 Task: In the Company mitsubishi.com, Create email and send with subject: 'We're Thrilled to Welcome You ', and with mail content 'Good Day,_x000D_
Embrace the power of innovation. Our disruptive solution will propel your industry forward and position you as a leader in your field._x000D_
Best Regards', attach the document: Terms_and_conditions.doc and insert image: visitingcard.jpg. Below Best Regards, write Twitter and insert the URL: 'twitter.com'. Mark checkbox to create task to follow up : In 2 weeks.  Enter or choose an email address of recipient's from company's contact and send.. Logged in from softage.1@softage.net
Action: Mouse moved to (97, 61)
Screenshot: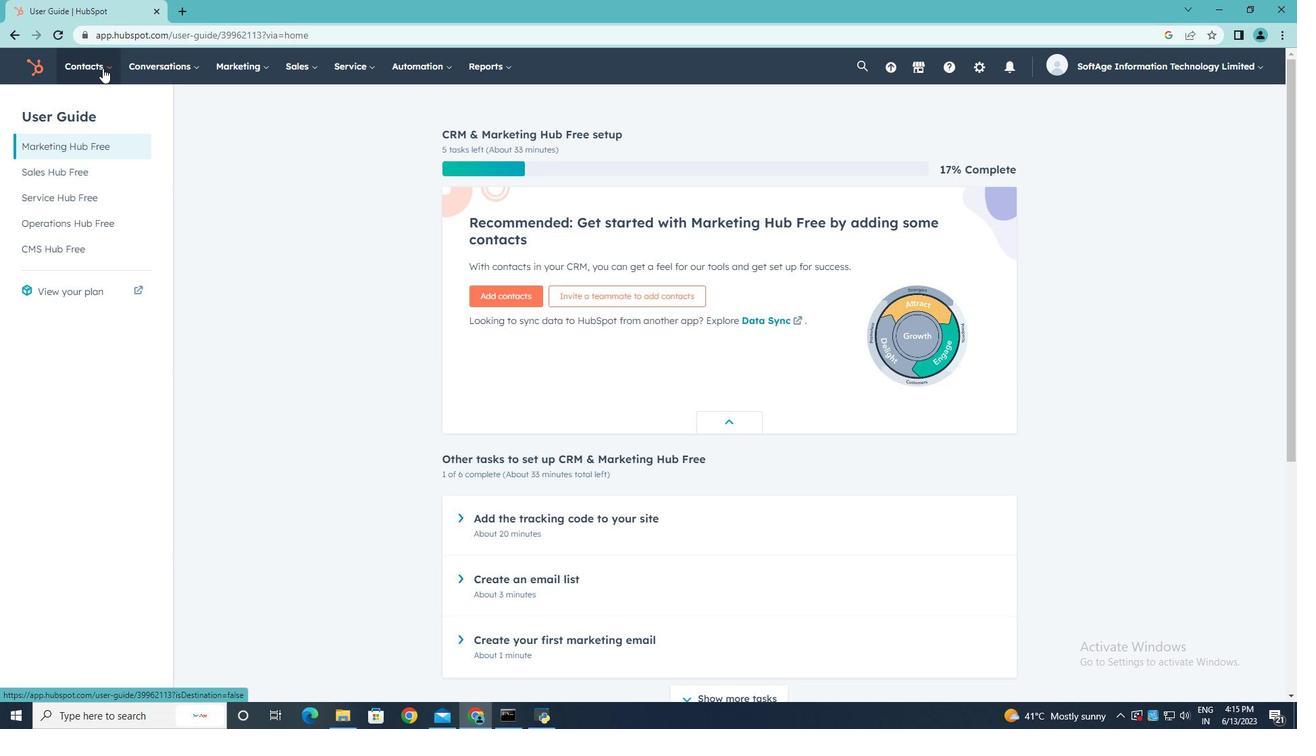 
Action: Mouse pressed left at (97, 61)
Screenshot: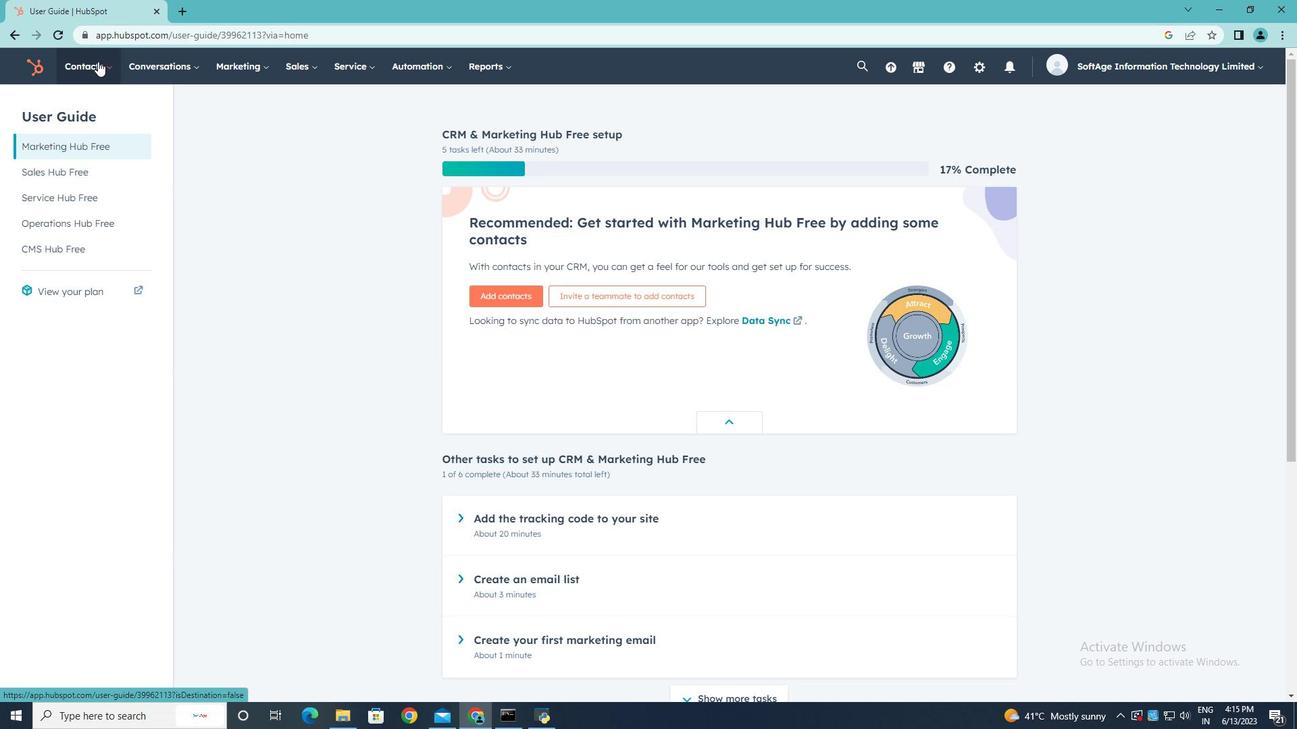 
Action: Mouse moved to (91, 131)
Screenshot: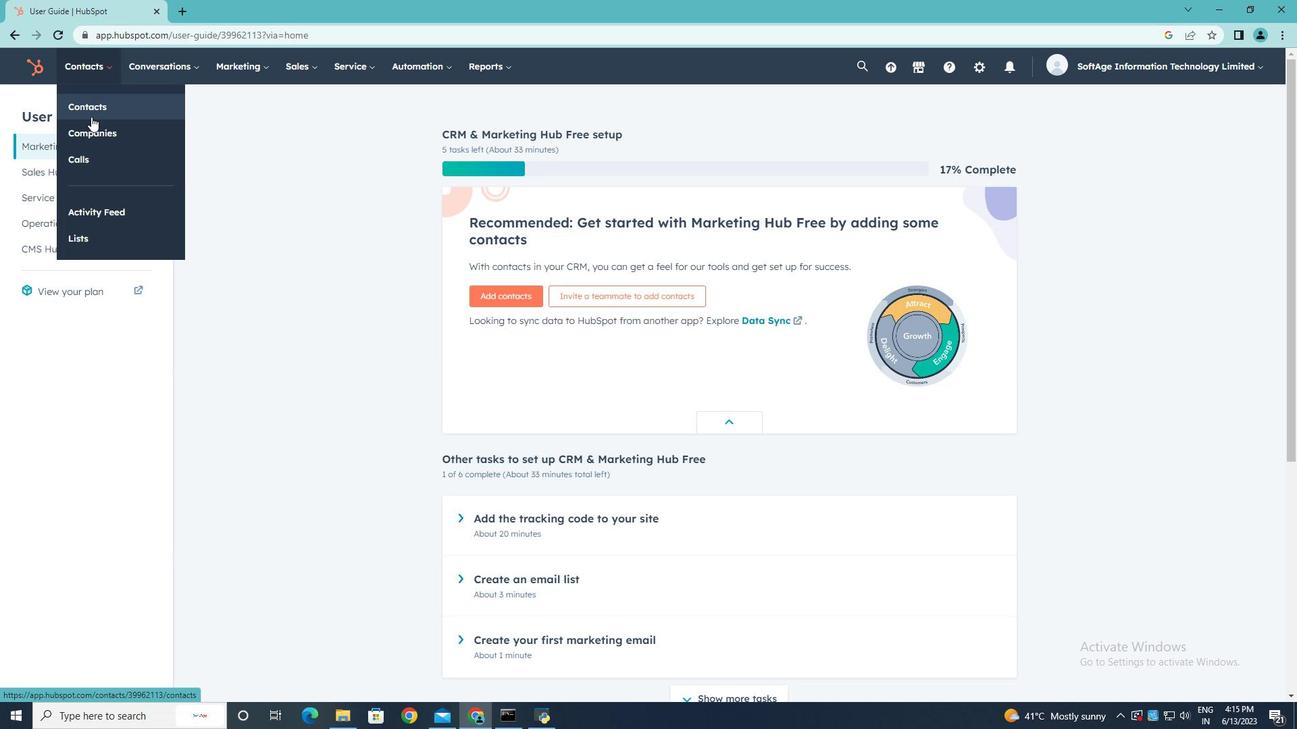 
Action: Mouse pressed left at (91, 131)
Screenshot: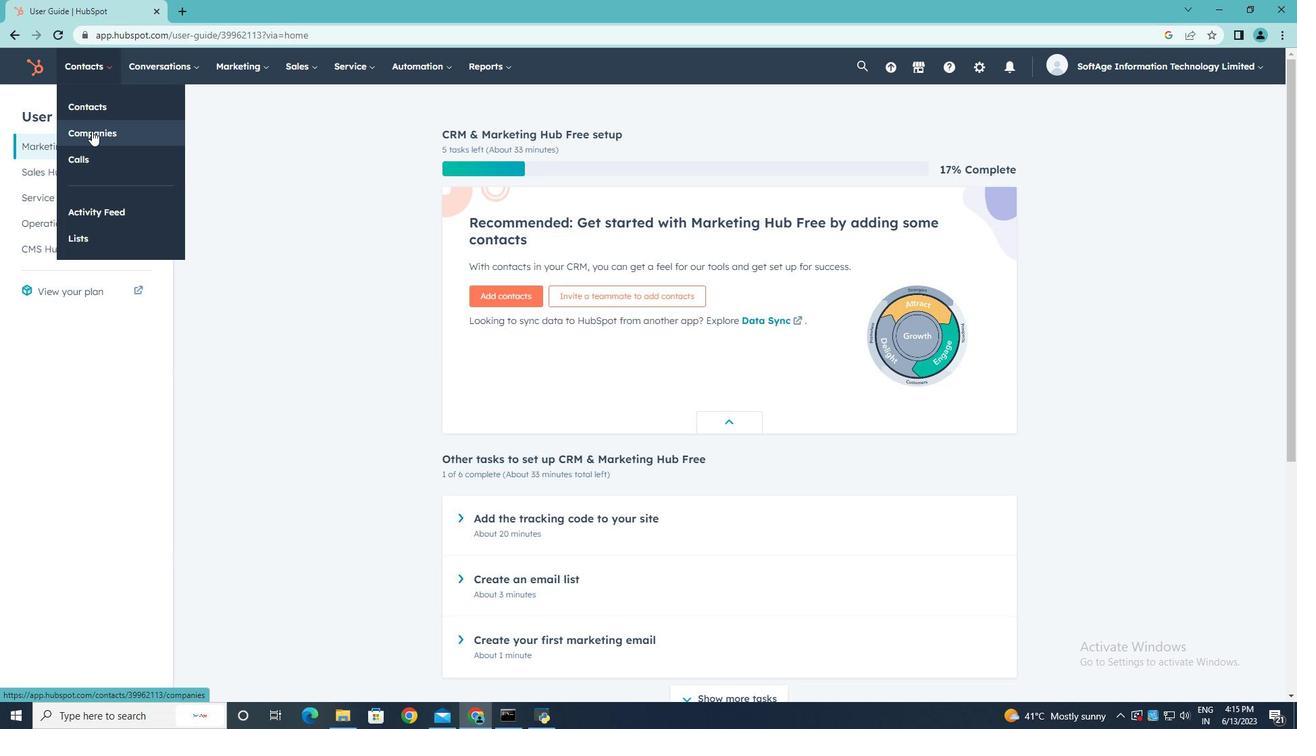 
Action: Mouse moved to (98, 219)
Screenshot: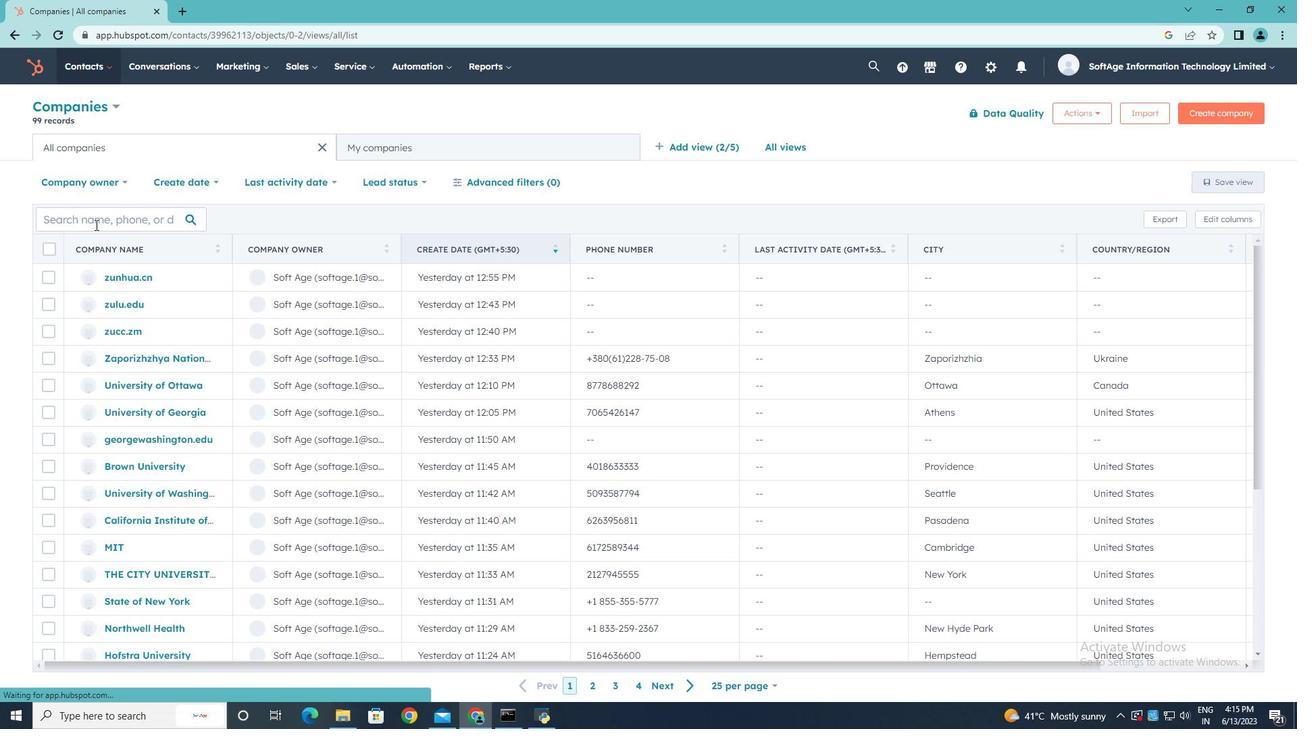 
Action: Mouse pressed left at (98, 219)
Screenshot: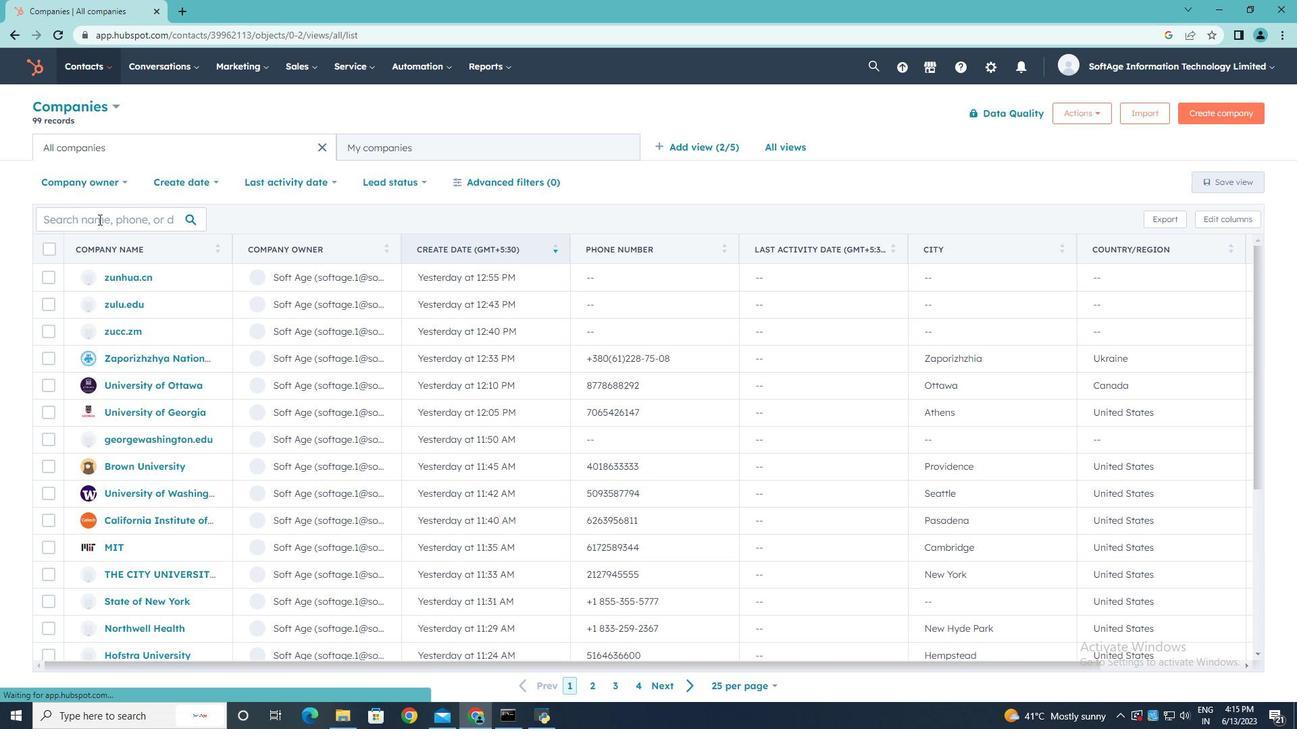 
Action: Key pressed mitsubishi.com
Screenshot: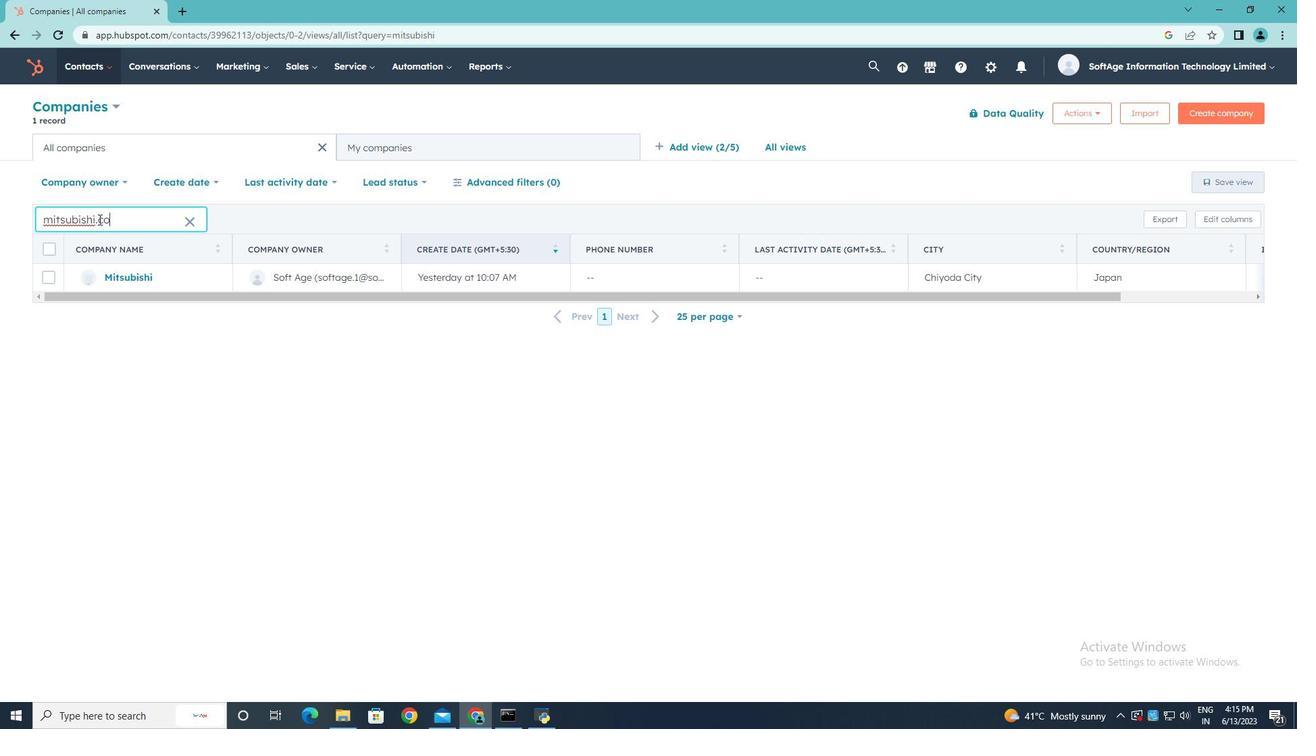 
Action: Mouse moved to (121, 279)
Screenshot: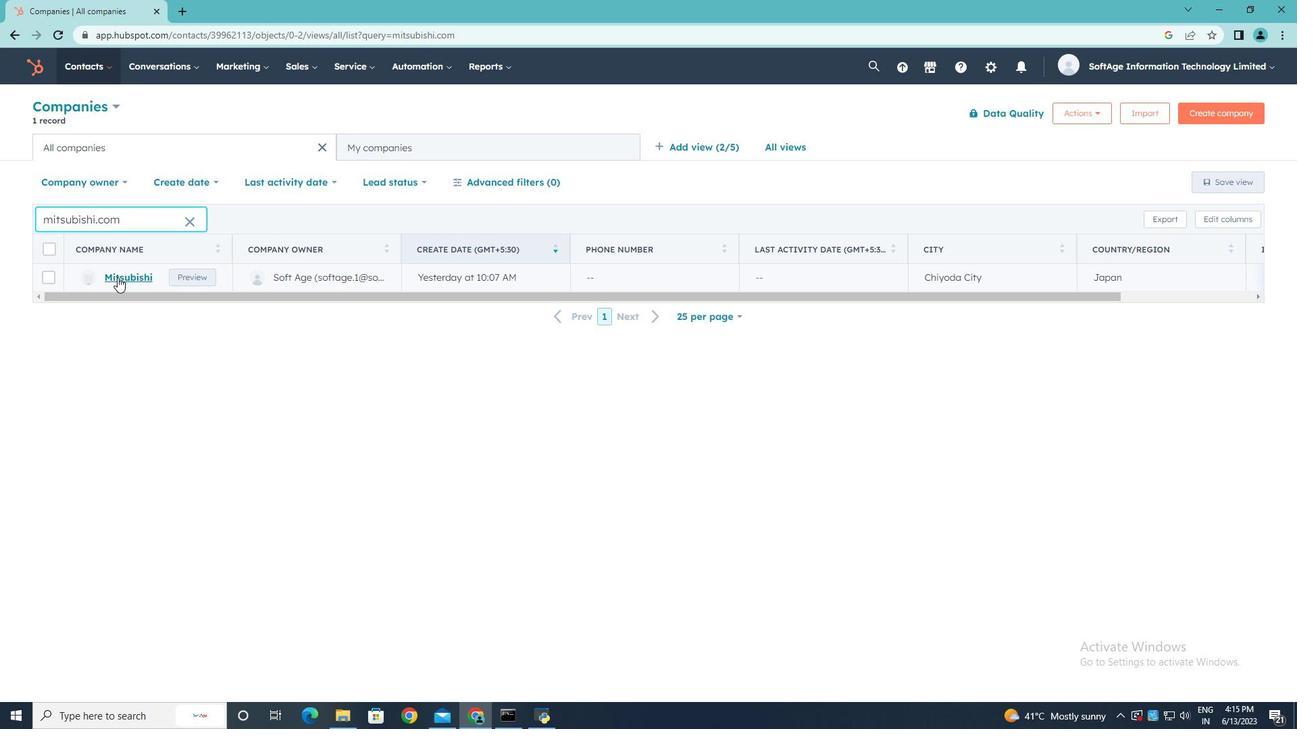 
Action: Mouse pressed left at (121, 279)
Screenshot: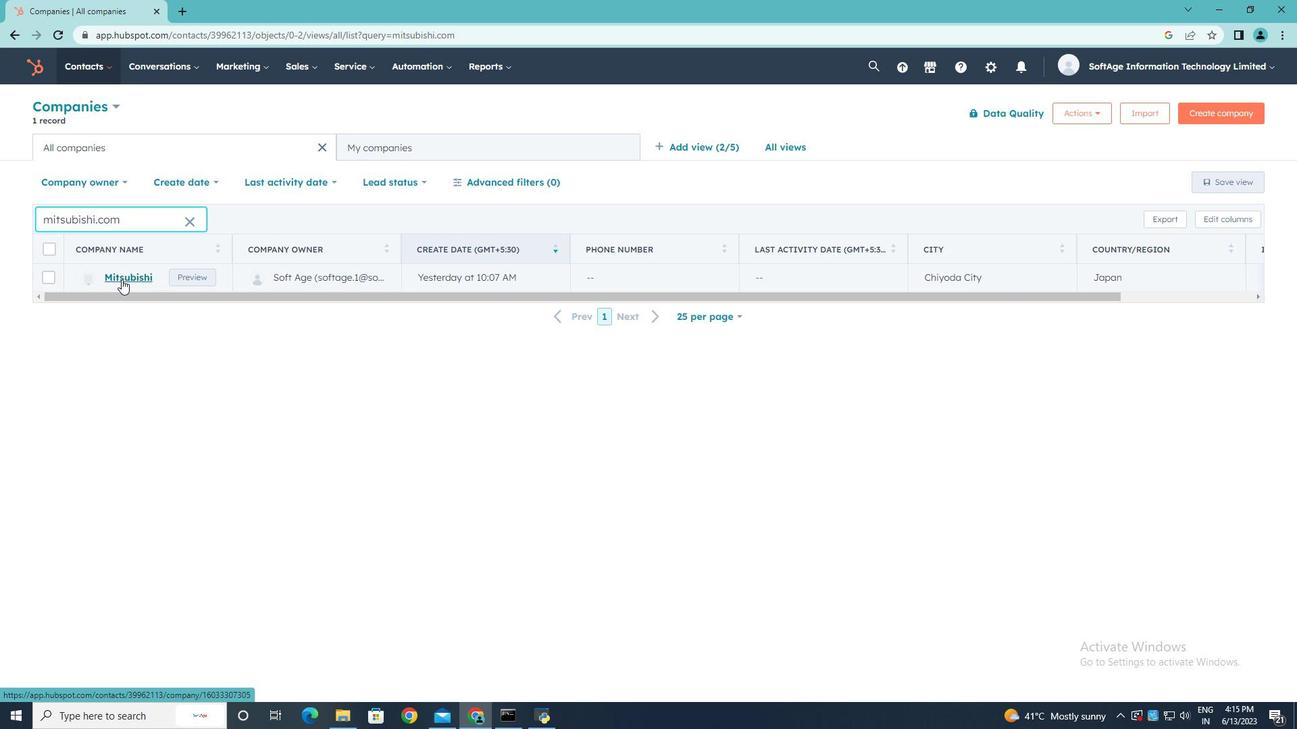 
Action: Mouse moved to (91, 230)
Screenshot: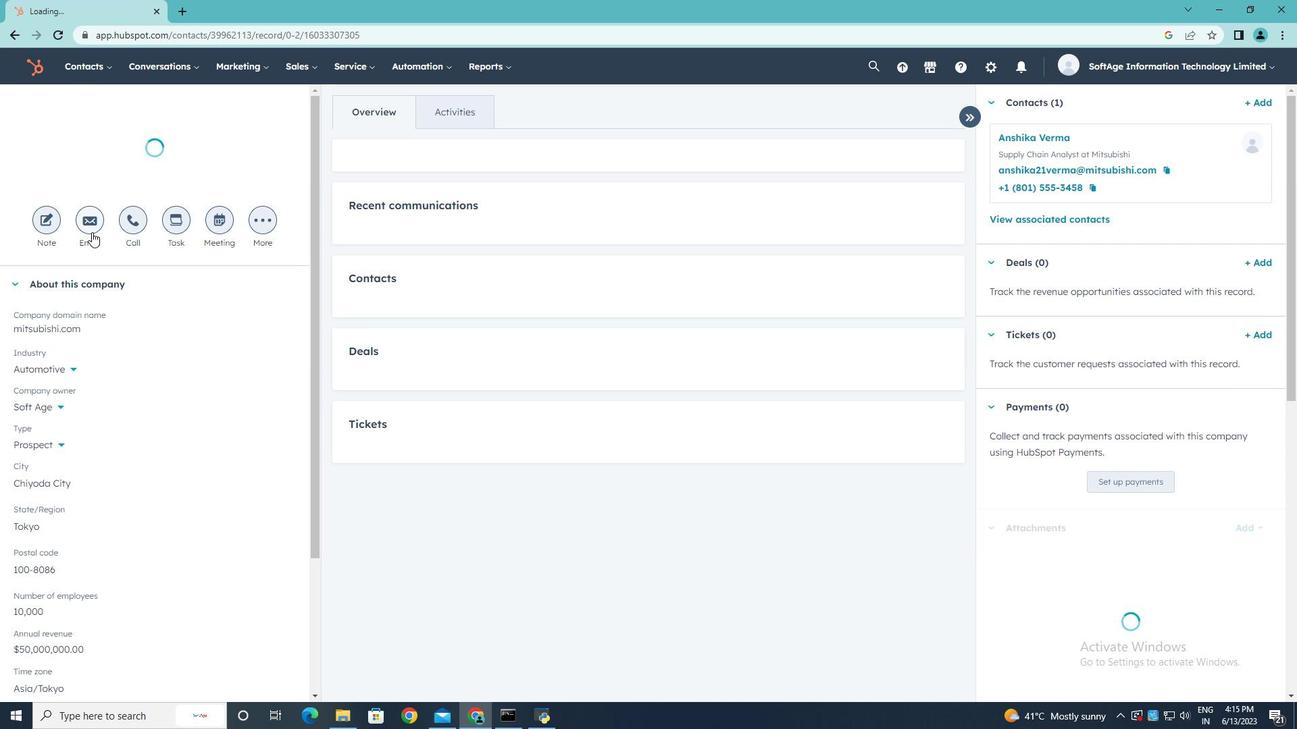 
Action: Mouse pressed left at (91, 230)
Screenshot: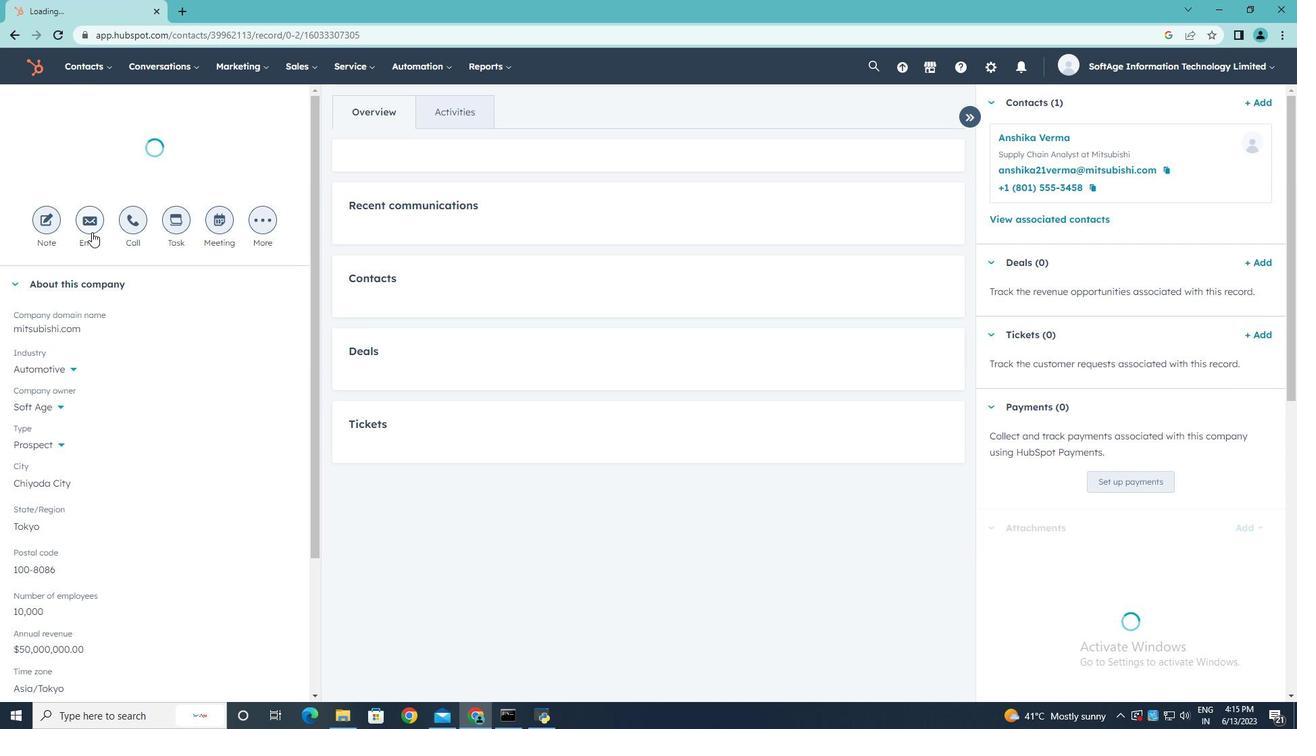 
Action: Key pressed <Key.shift>We're<Key.space><Key.shift>Thrilled<Key.space><Key.shift>to<Key.space><Key.shift>Welcome<Key.space><Key.shift>You
Screenshot: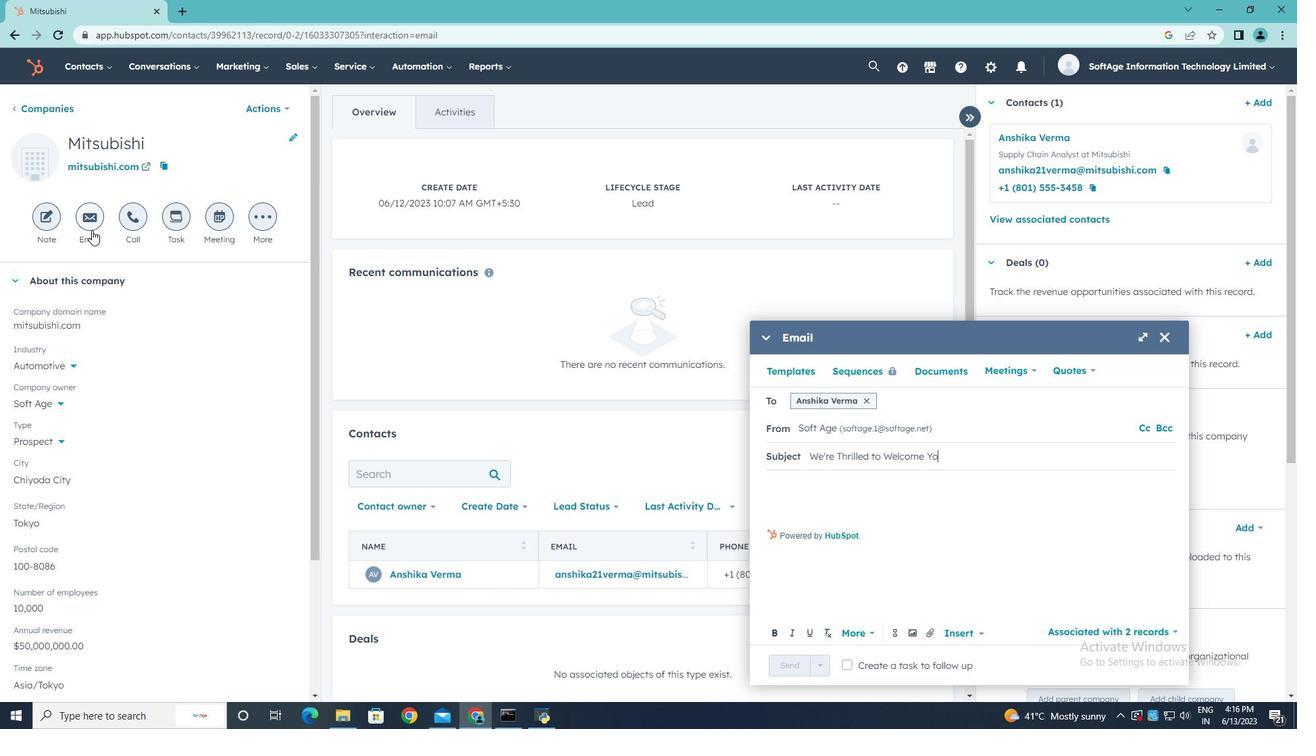 
Action: Mouse moved to (787, 483)
Screenshot: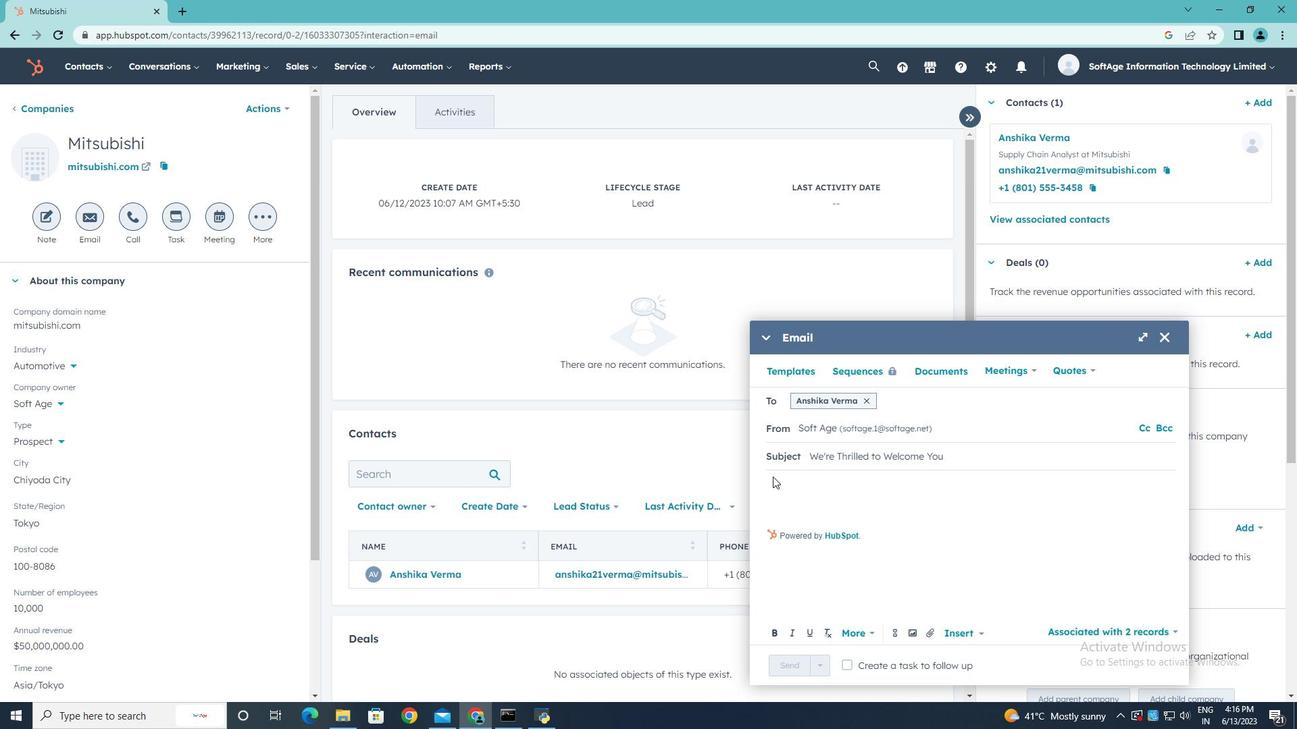 
Action: Mouse pressed left at (787, 483)
Screenshot: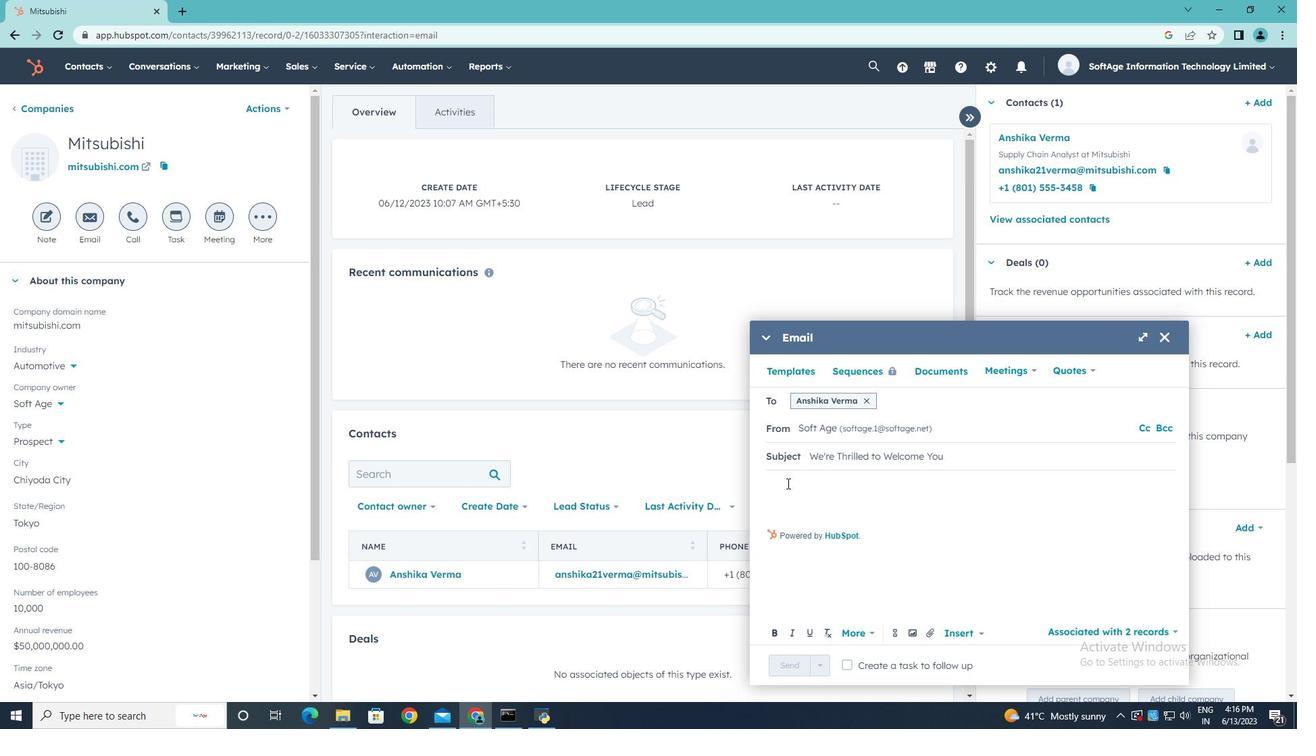 
Action: Key pressed <Key.shift>Good<Key.space><Key.shift>Day,
Screenshot: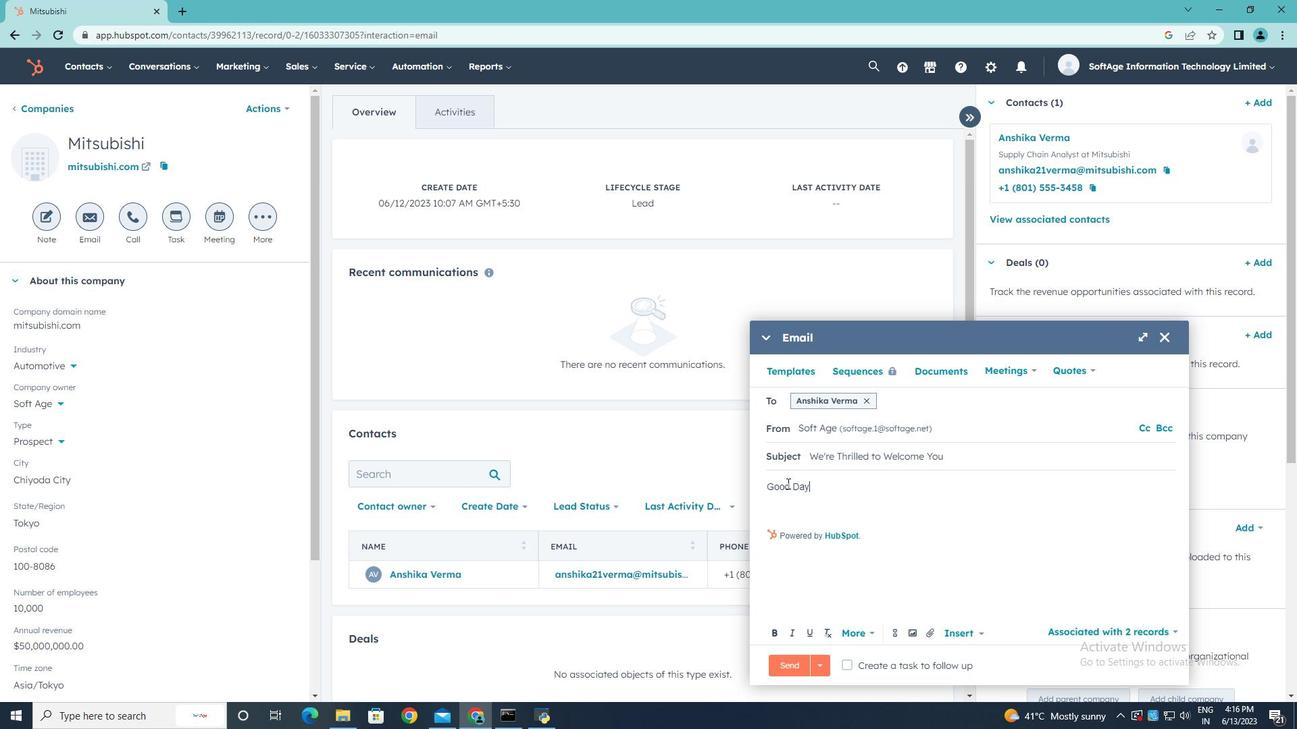 
Action: Mouse moved to (771, 499)
Screenshot: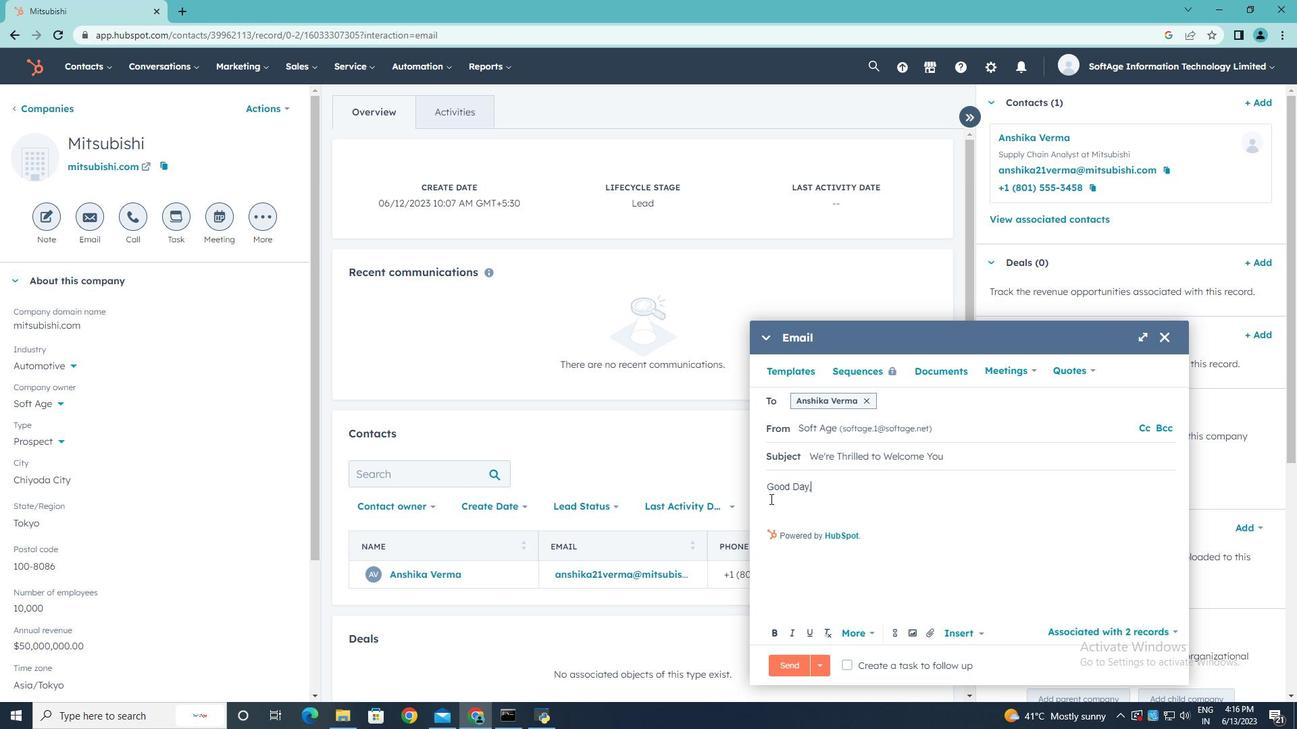 
Action: Mouse pressed left at (771, 499)
Screenshot: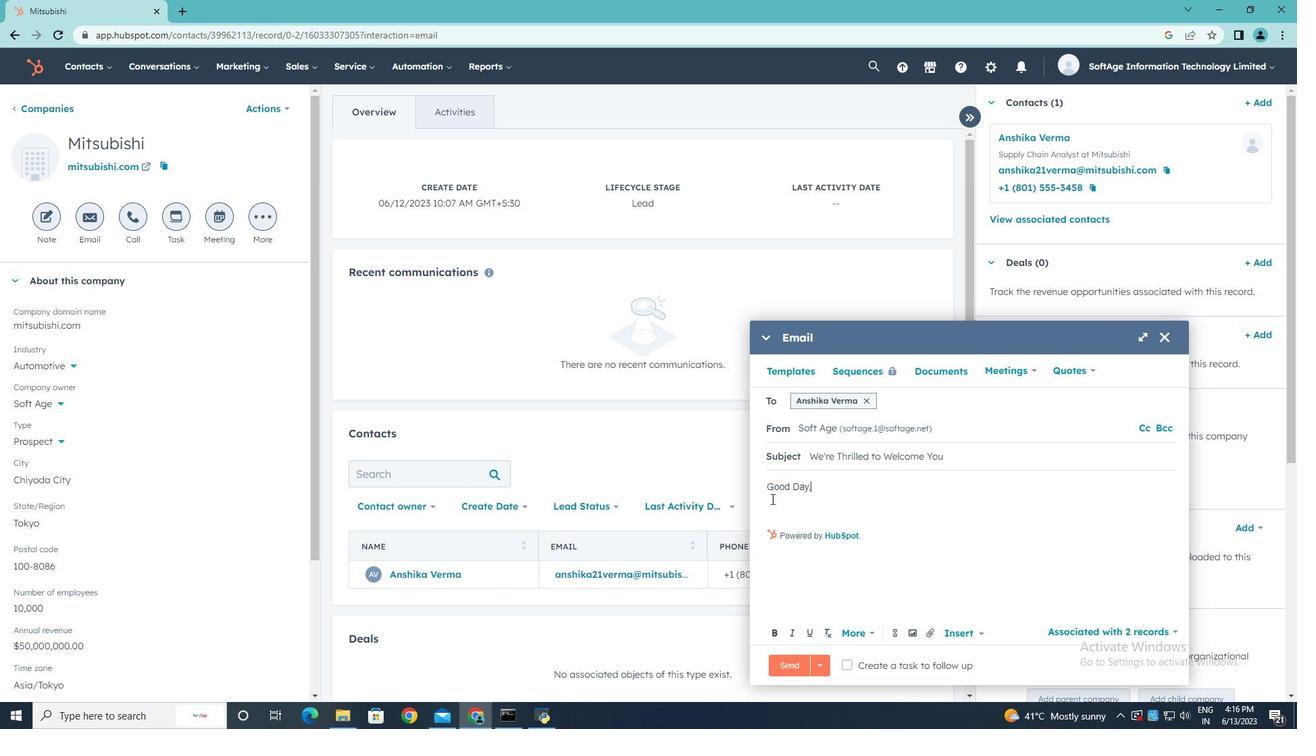 
Action: Key pressed <Key.shift><Key.shift>Embrace<Key.space>the<Key.space>power<Key.space>of<Key.space>innovation.<Key.space><Key.shift>Our<Key.space><Key.shift>disruptive<Key.space>solution<Key.space>will<Key.space>propel<Key.space>your<Key.space><Key.shift>industry<Key.space>forward<Key.space>and<Key.space>position<Key.space>you<Key.space>as<Key.space>a<Key.space>leader<Key.space>in<Key.space>your<Key.space>field.
Screenshot: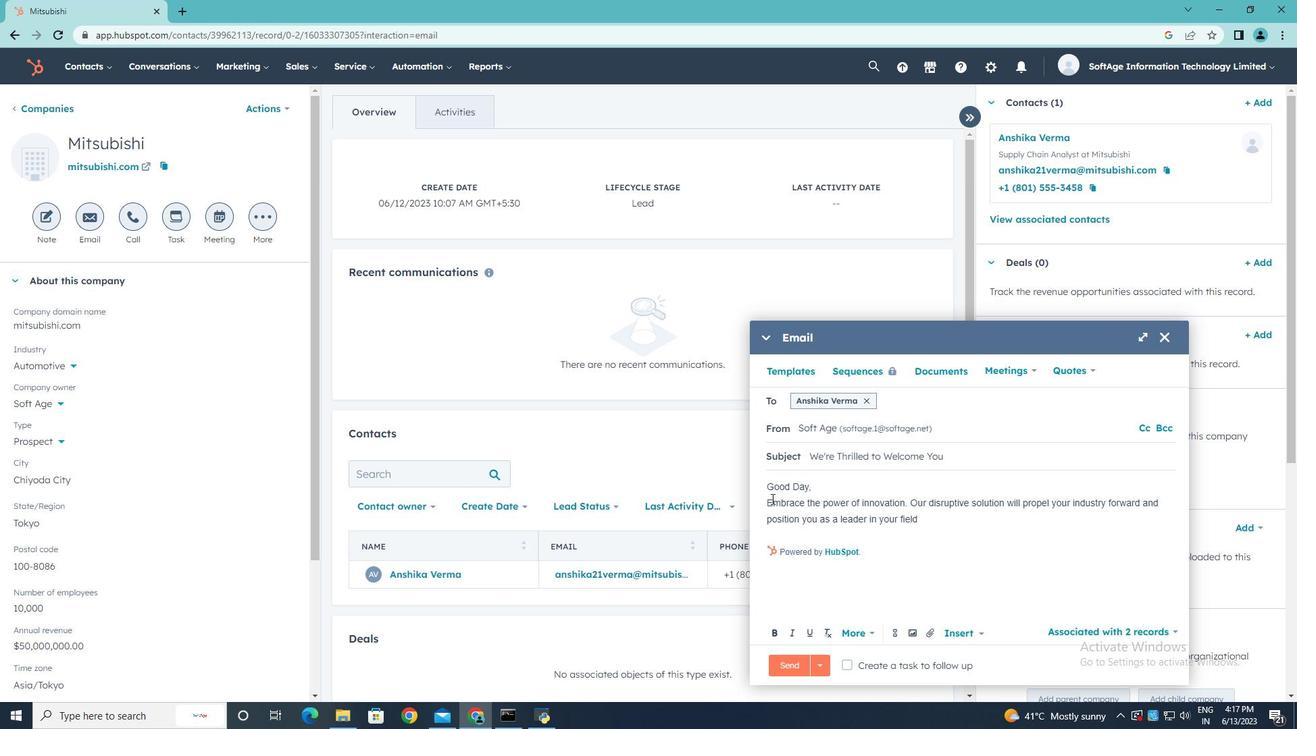 
Action: Mouse moved to (789, 538)
Screenshot: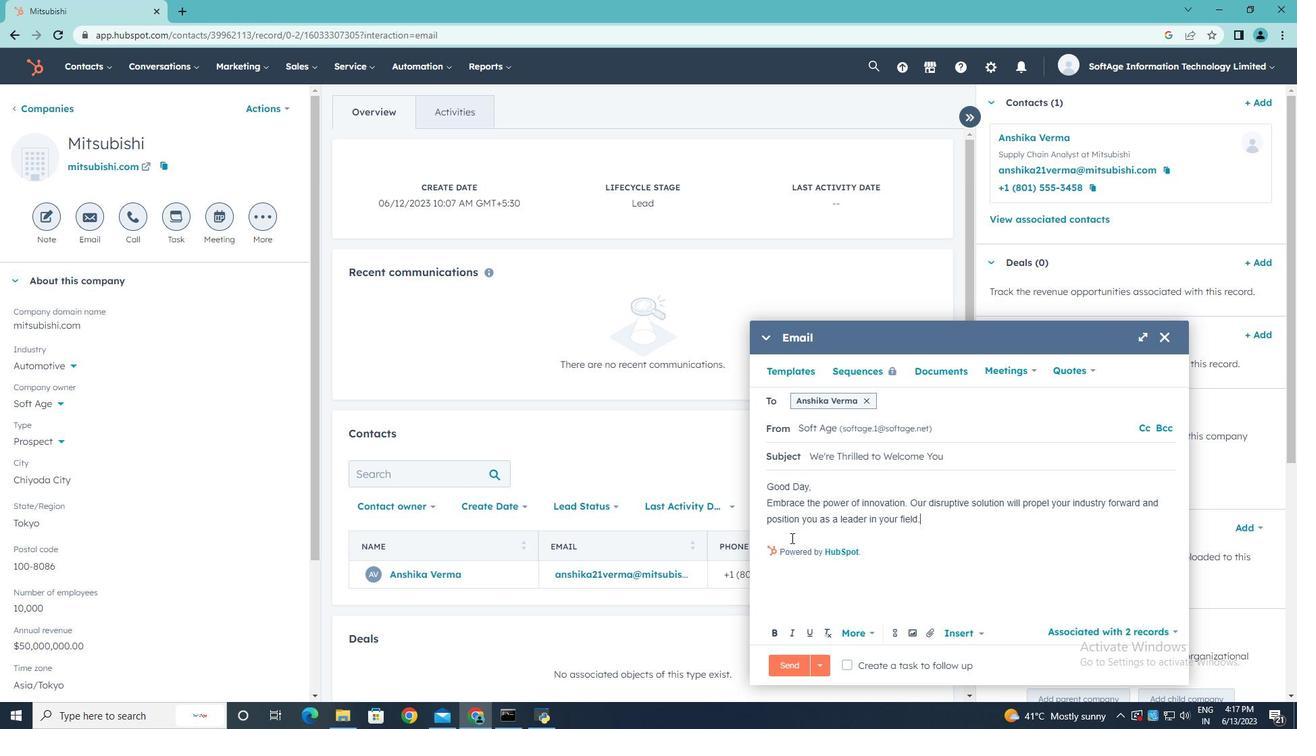 
Action: Mouse pressed left at (789, 538)
Screenshot: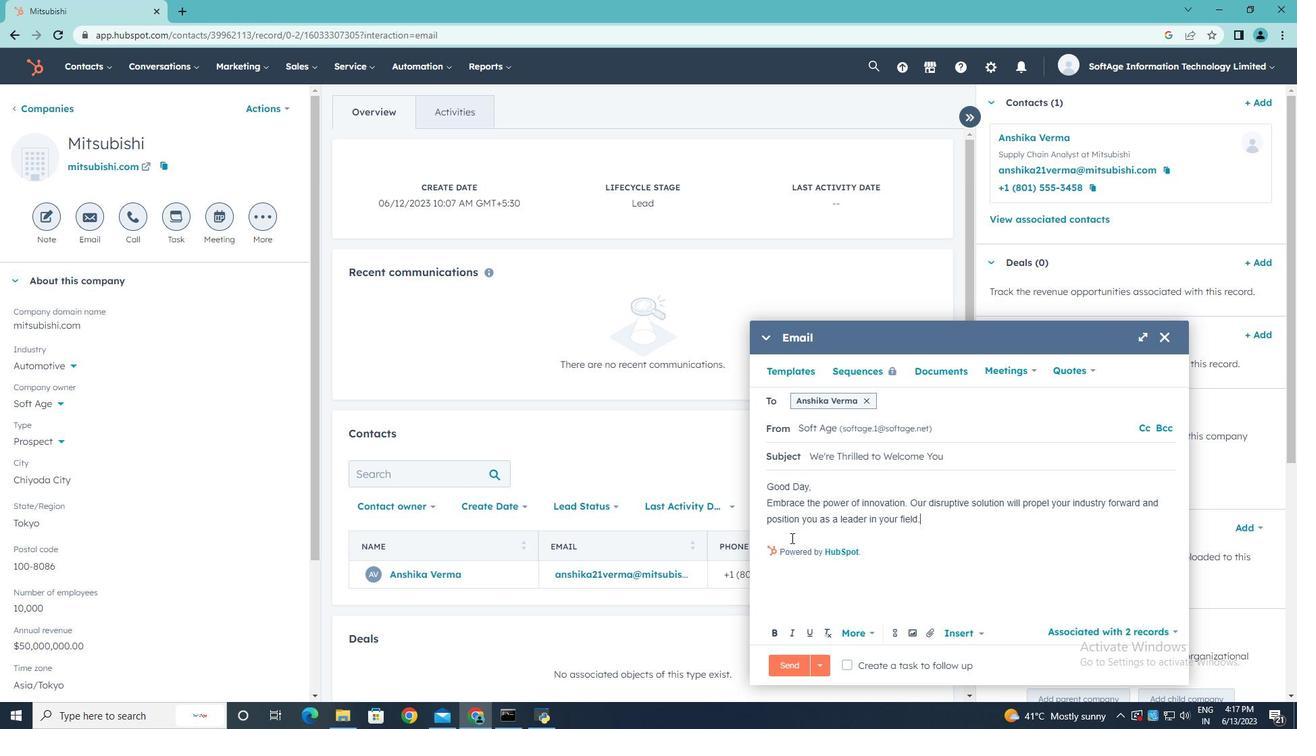 
Action: Key pressed <Key.enter><Key.shift>Bea<Key.backspace>st<Key.space><Key.shift><Key.shift><Key.shift>Regards,
Screenshot: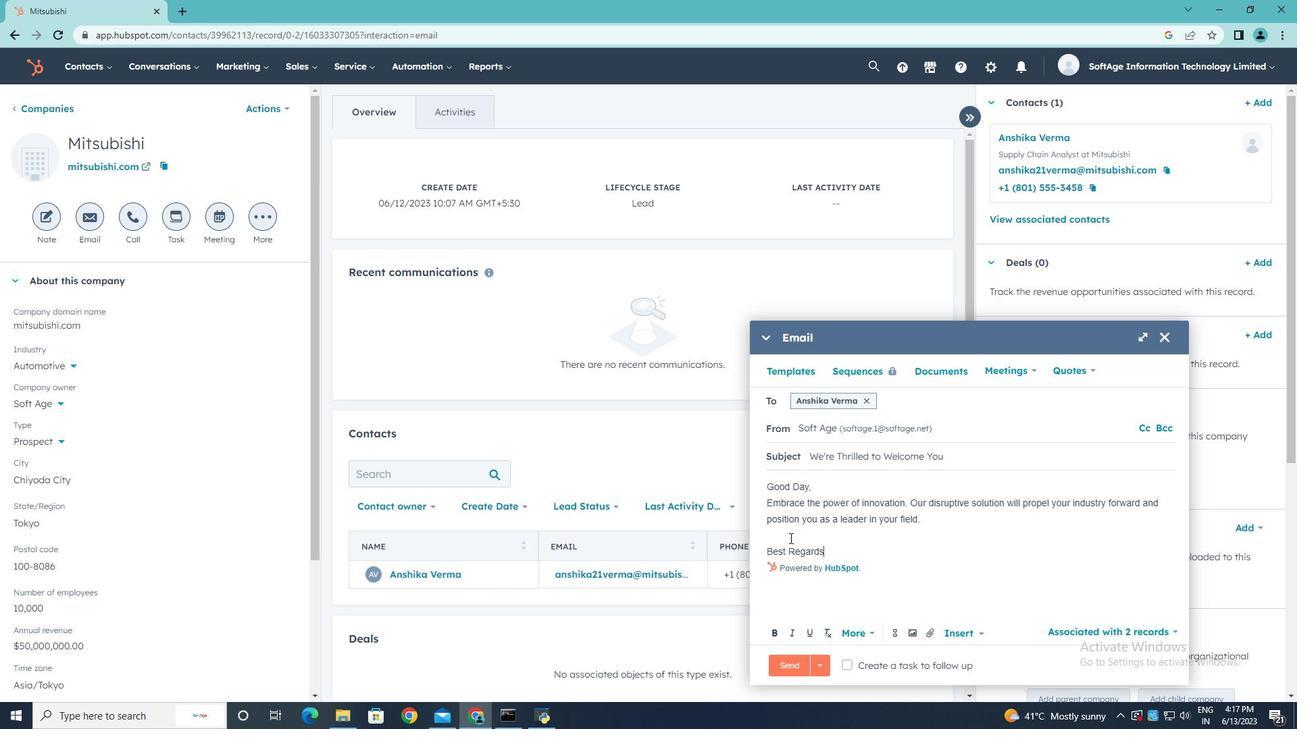 
Action: Mouse moved to (933, 632)
Screenshot: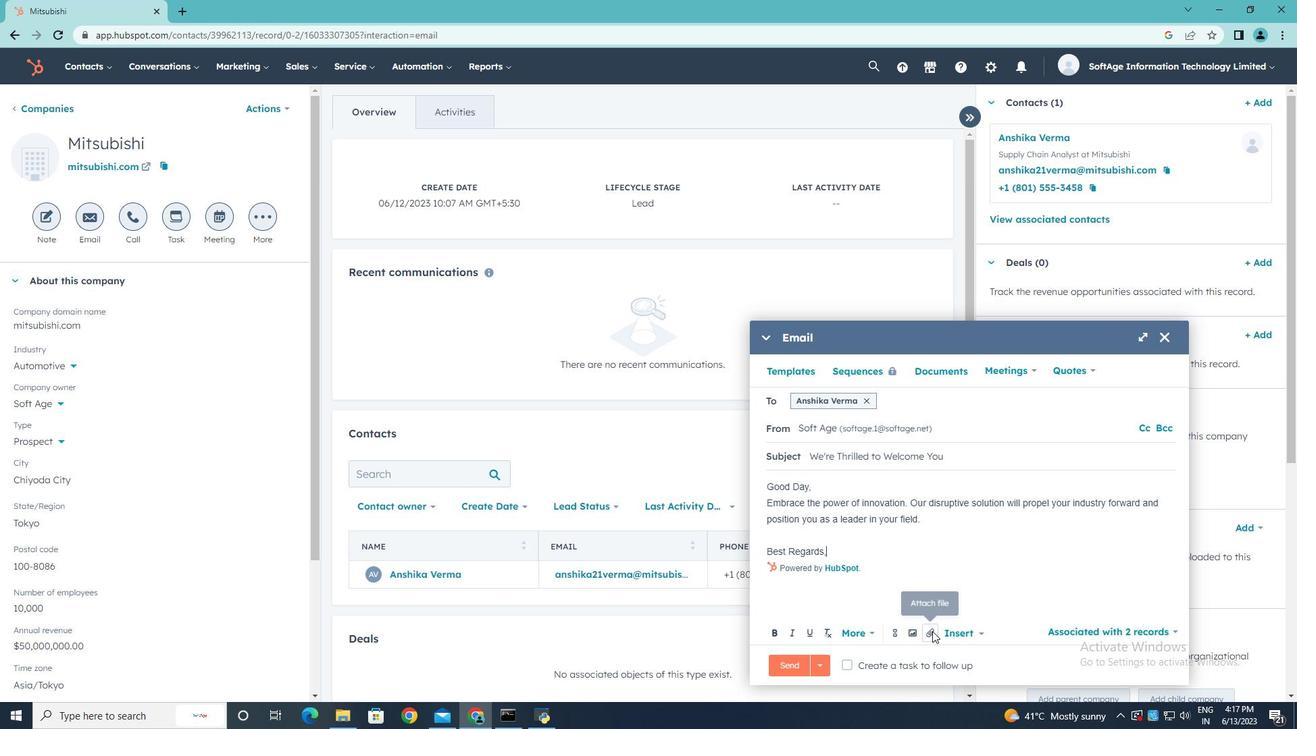 
Action: Mouse pressed left at (933, 632)
Screenshot: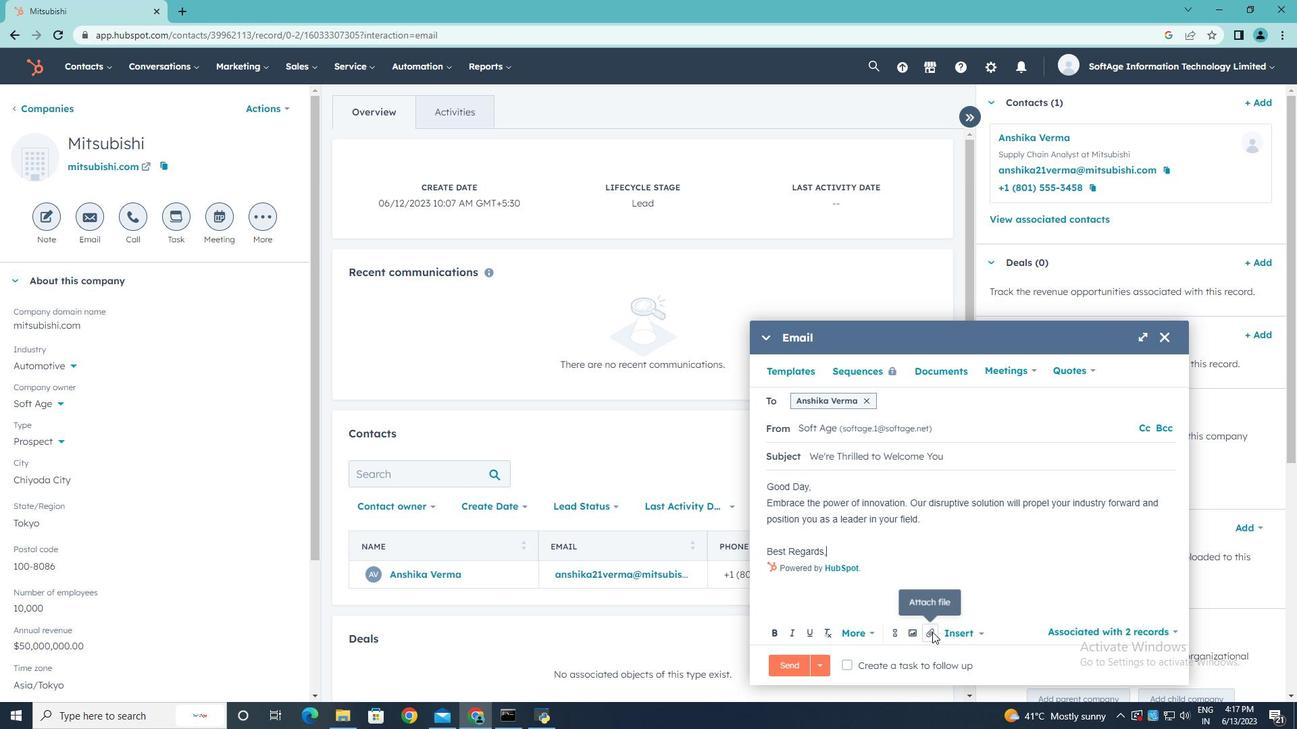
Action: Mouse moved to (966, 596)
Screenshot: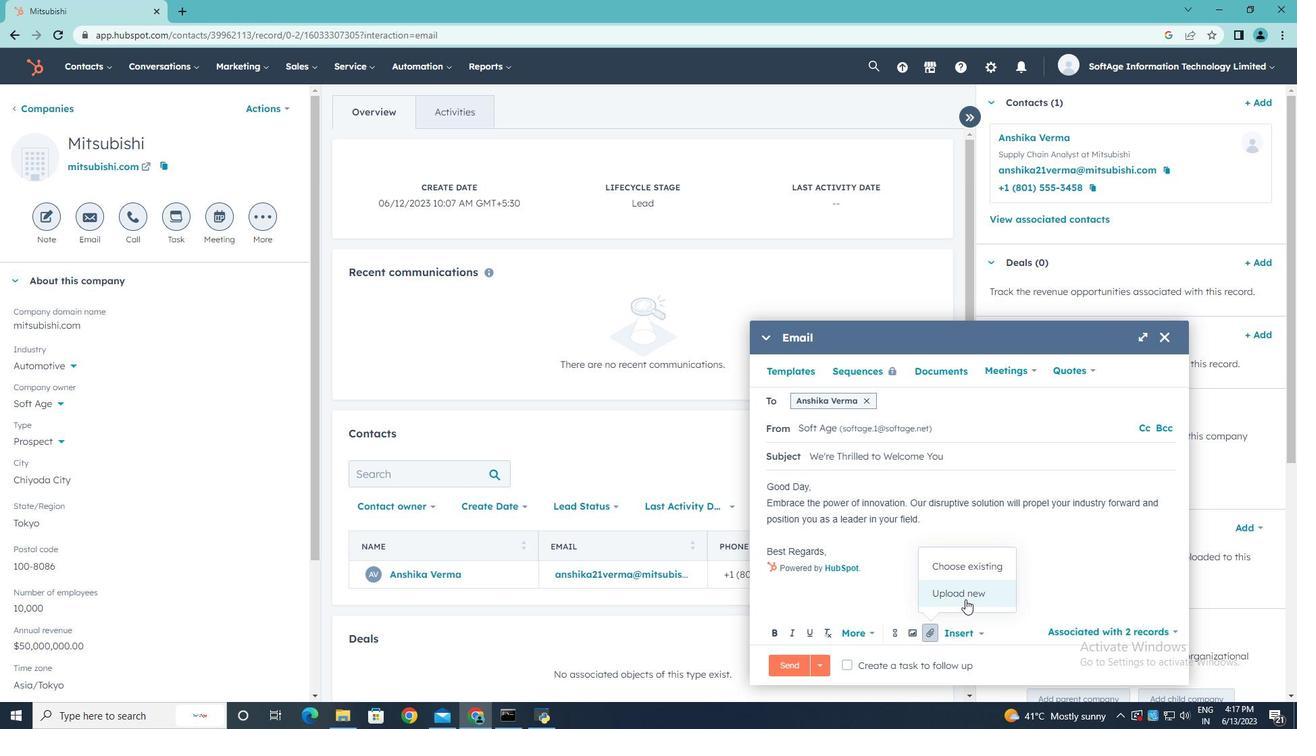 
Action: Mouse pressed left at (966, 596)
Screenshot: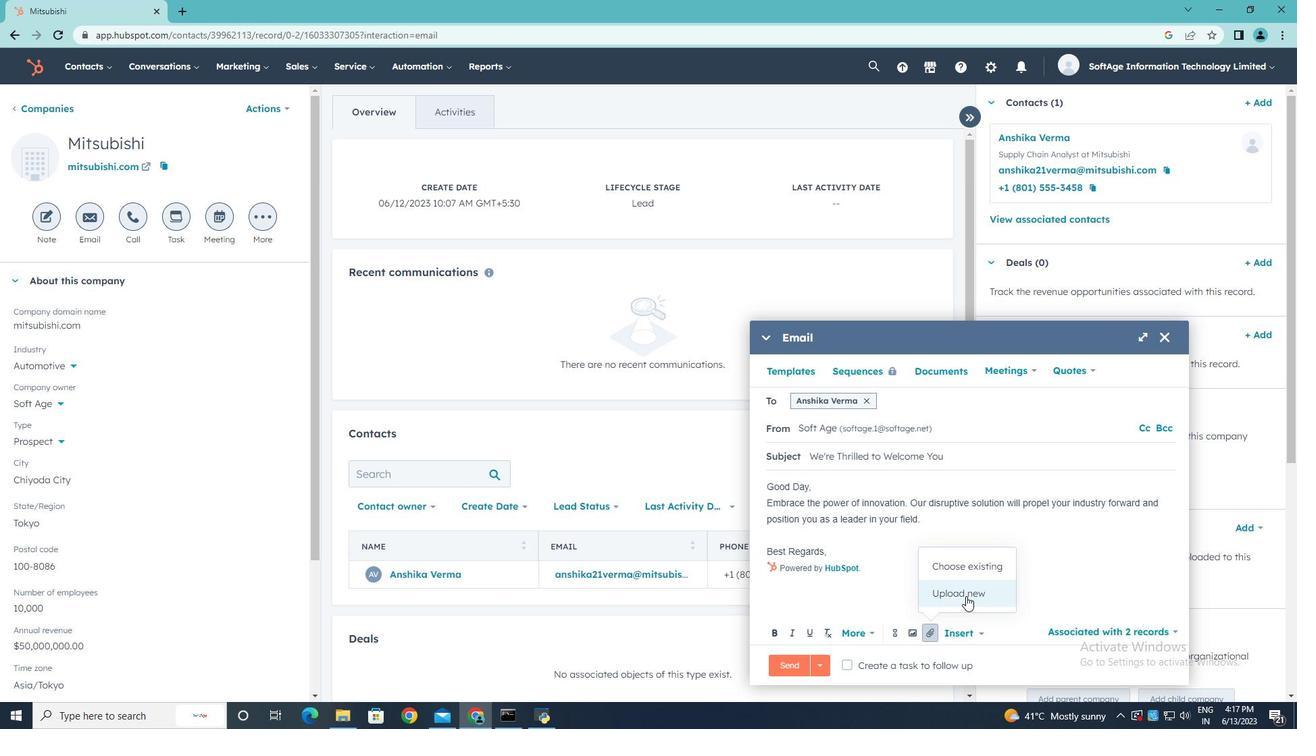 
Action: Mouse moved to (257, 125)
Screenshot: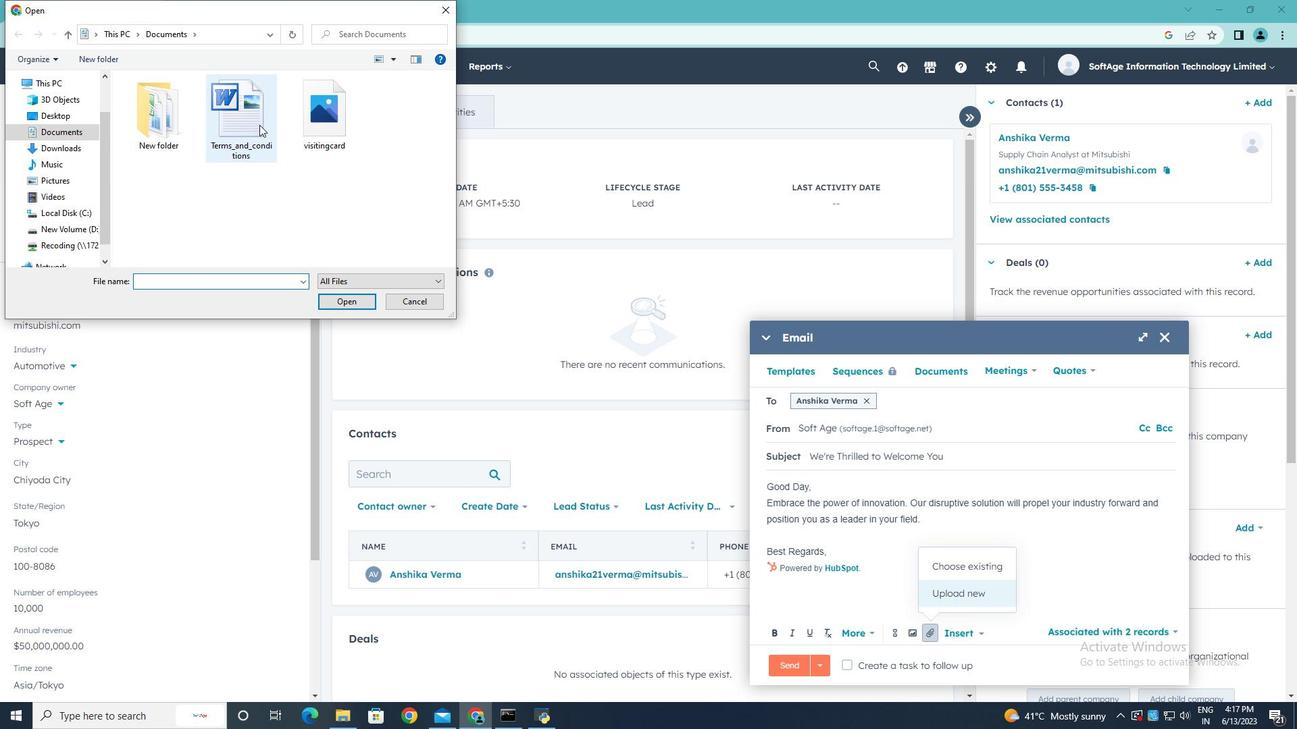 
Action: Mouse pressed left at (257, 125)
Screenshot: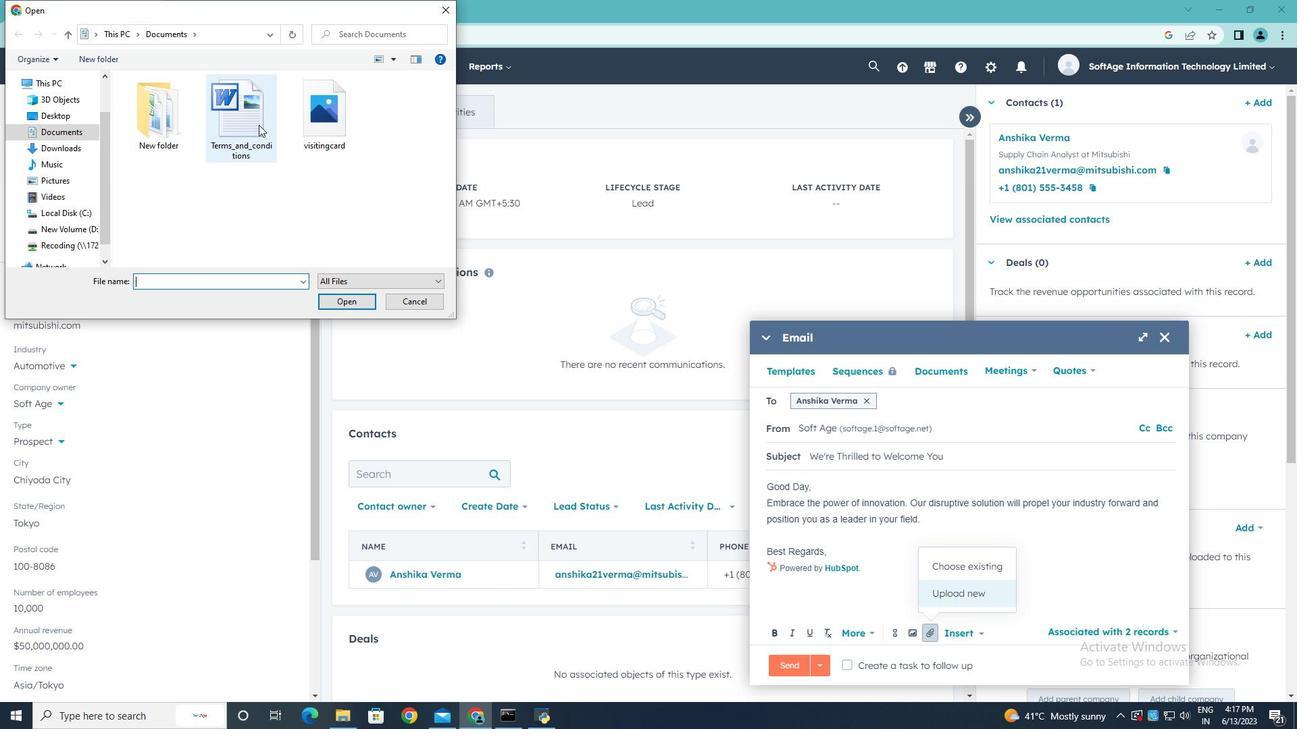 
Action: Mouse moved to (355, 304)
Screenshot: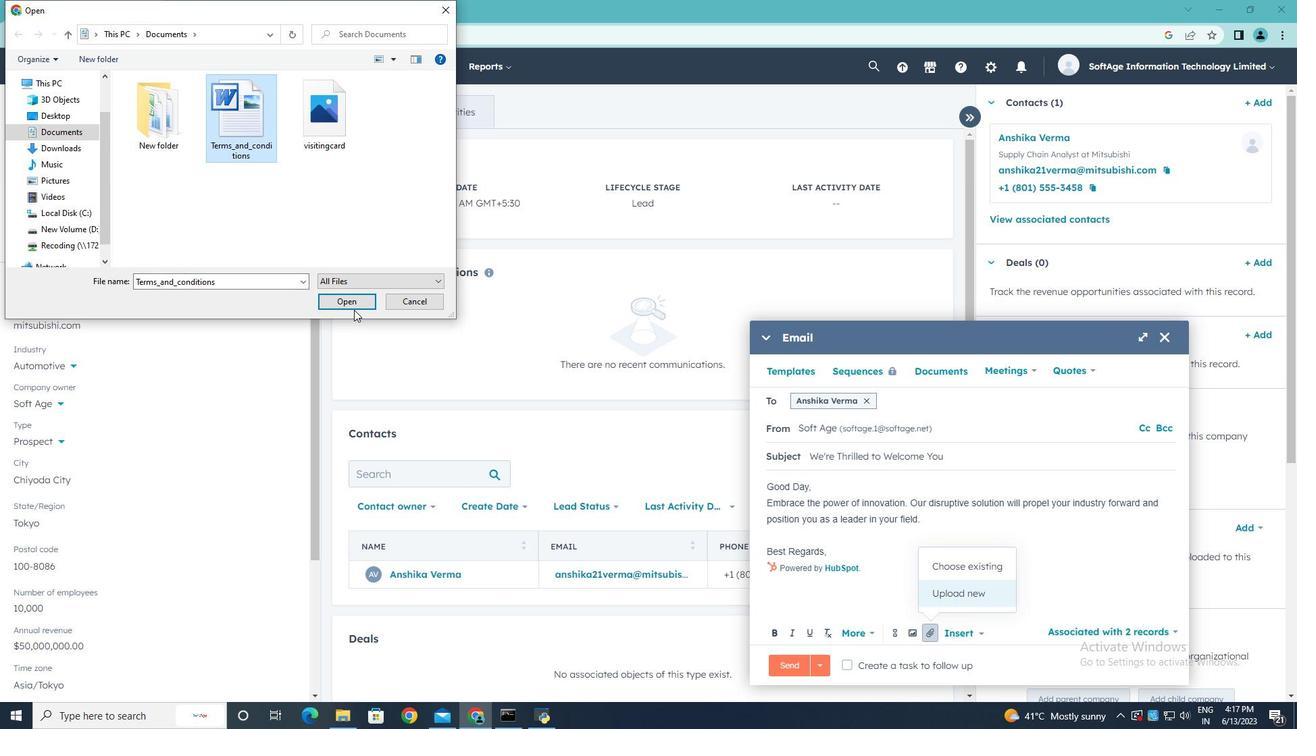 
Action: Mouse pressed left at (355, 304)
Screenshot: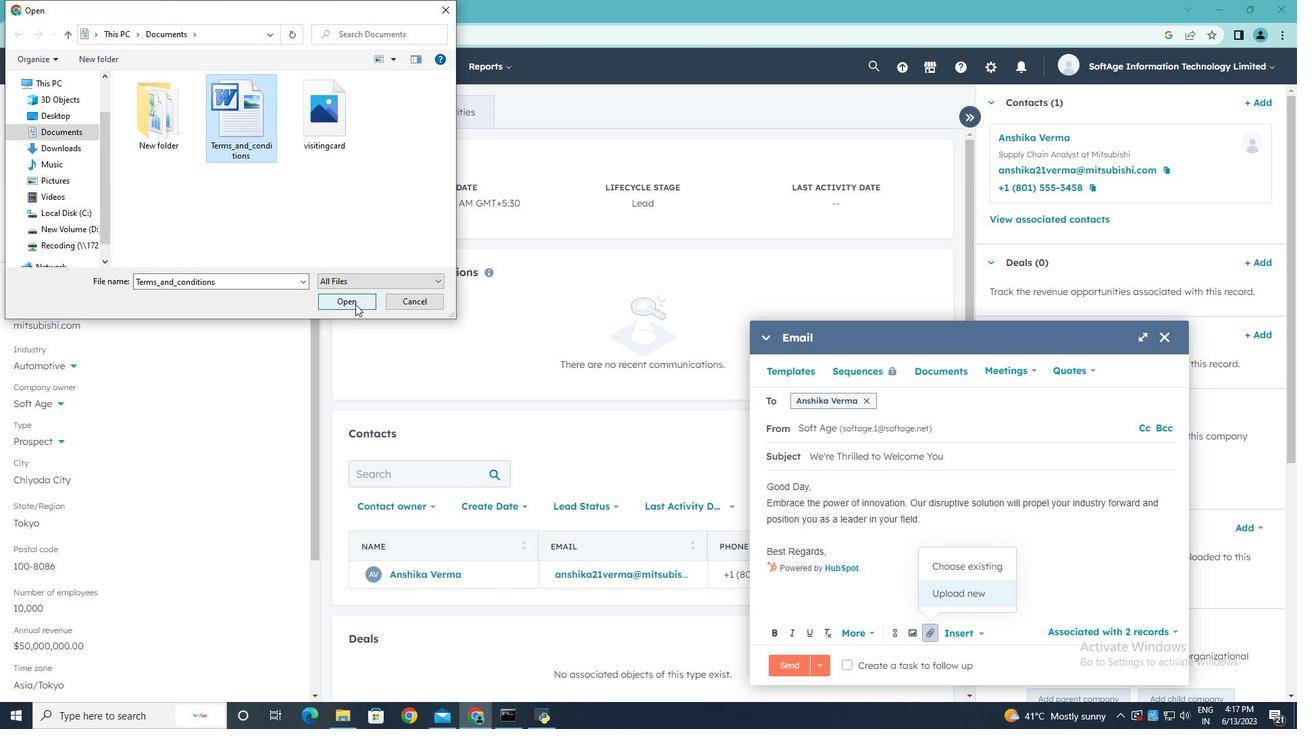 
Action: Mouse moved to (930, 598)
Screenshot: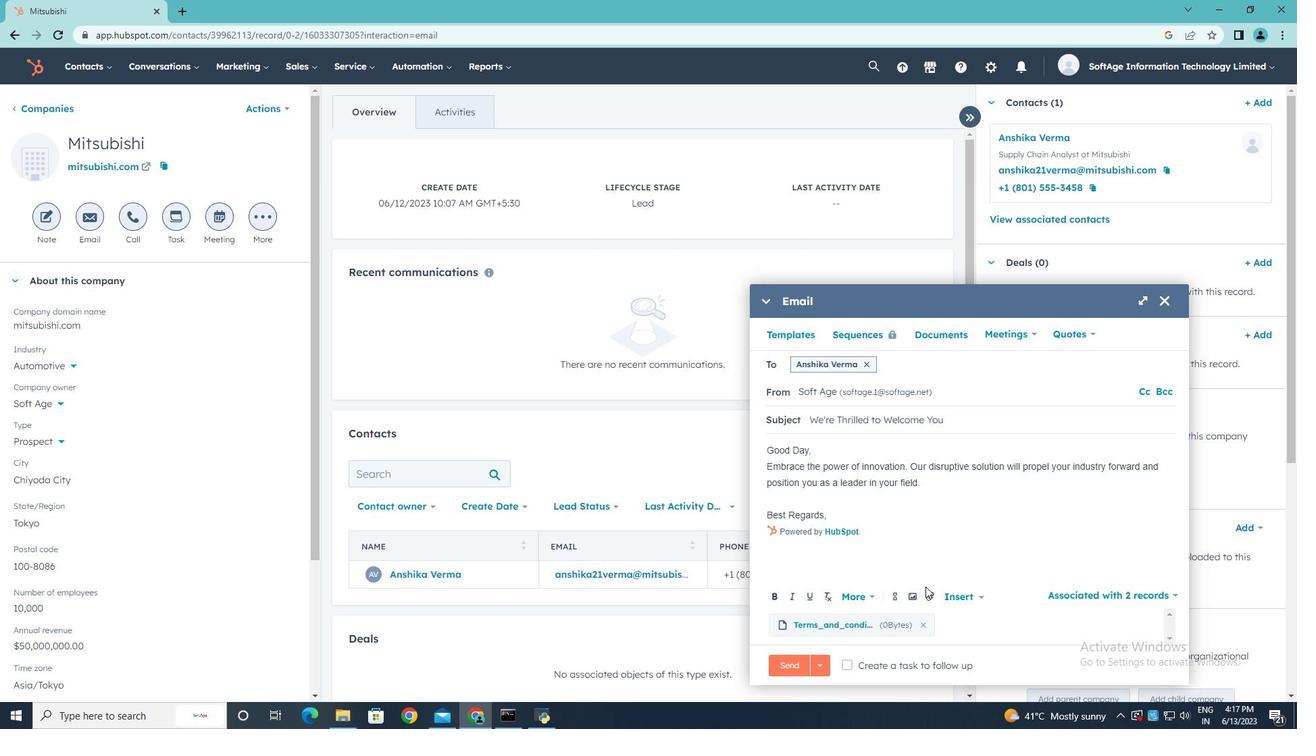 
Action: Mouse pressed left at (930, 598)
Screenshot: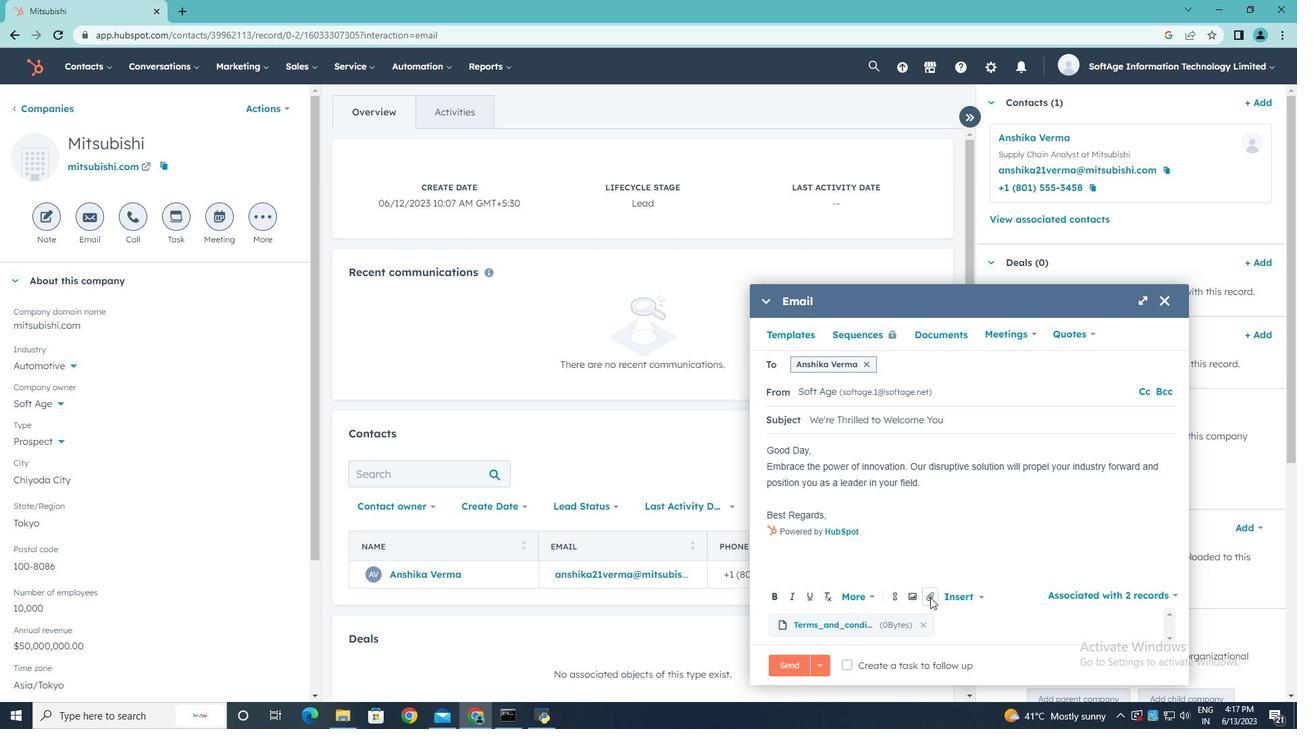 
Action: Mouse moved to (954, 558)
Screenshot: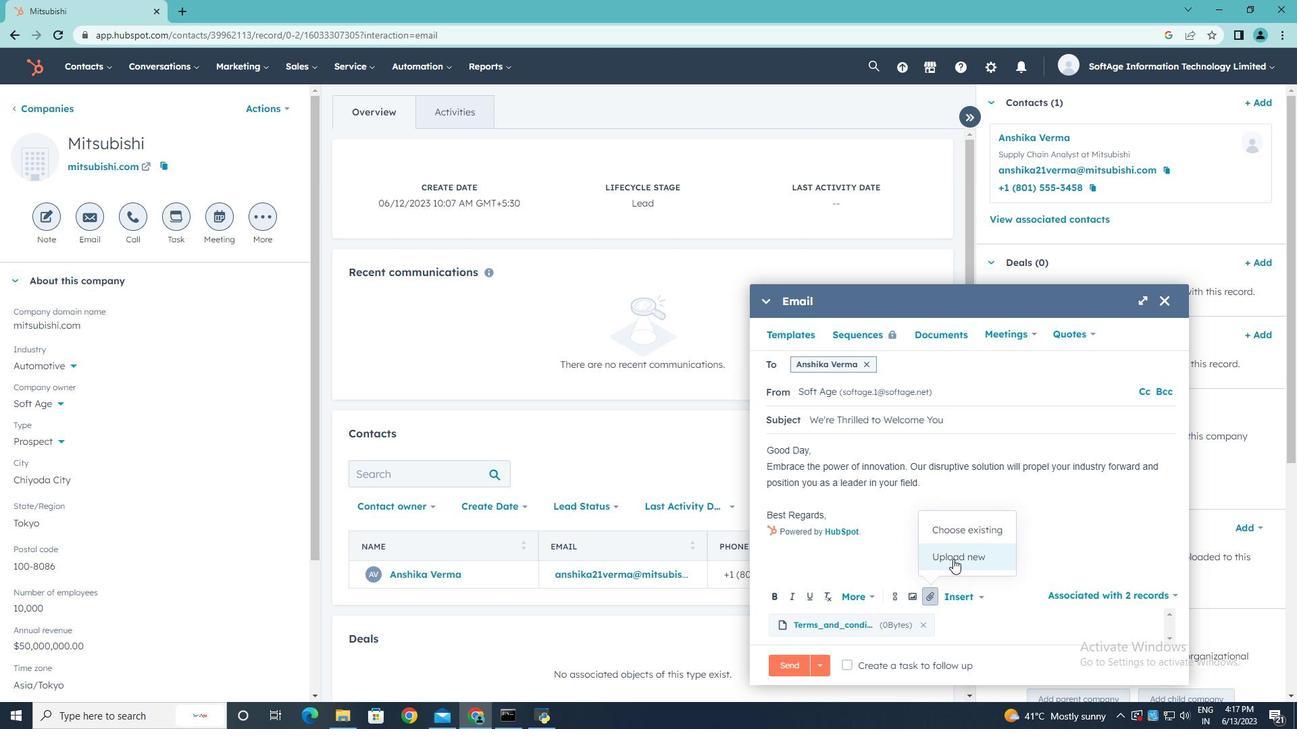 
Action: Mouse pressed left at (954, 558)
Screenshot: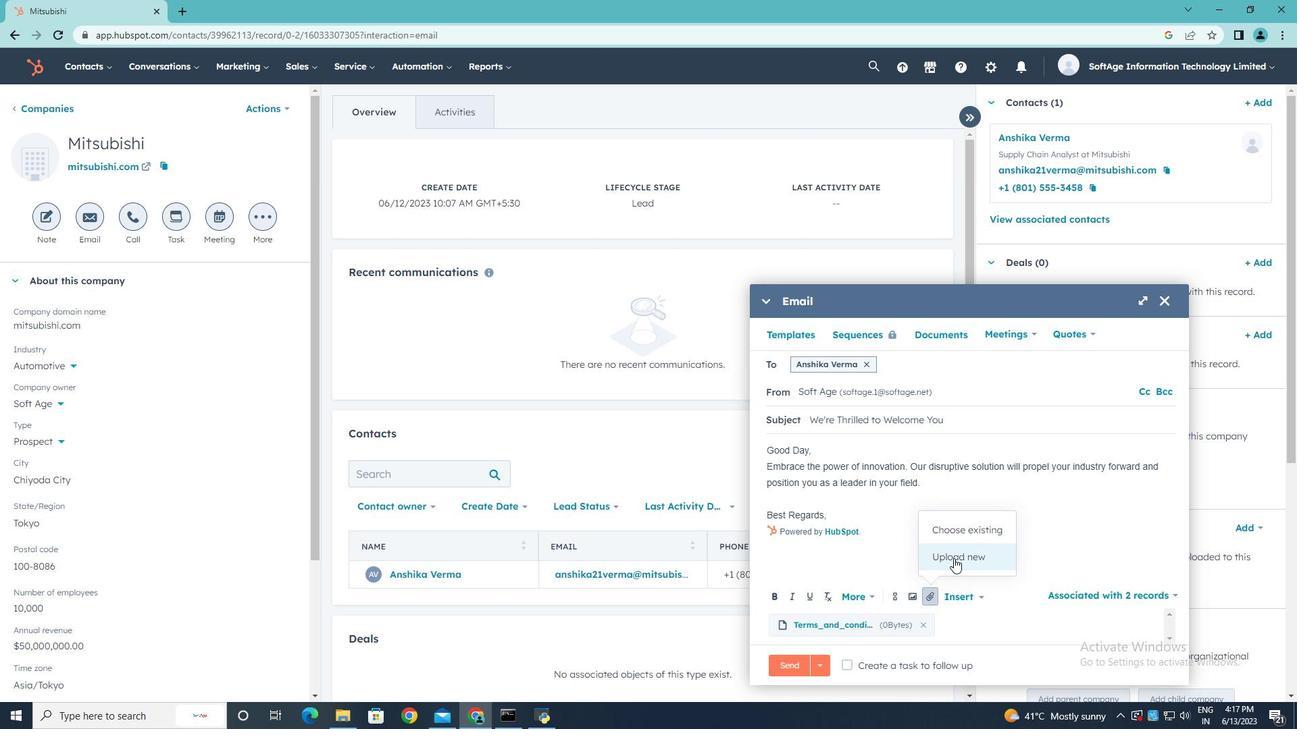 
Action: Mouse moved to (335, 125)
Screenshot: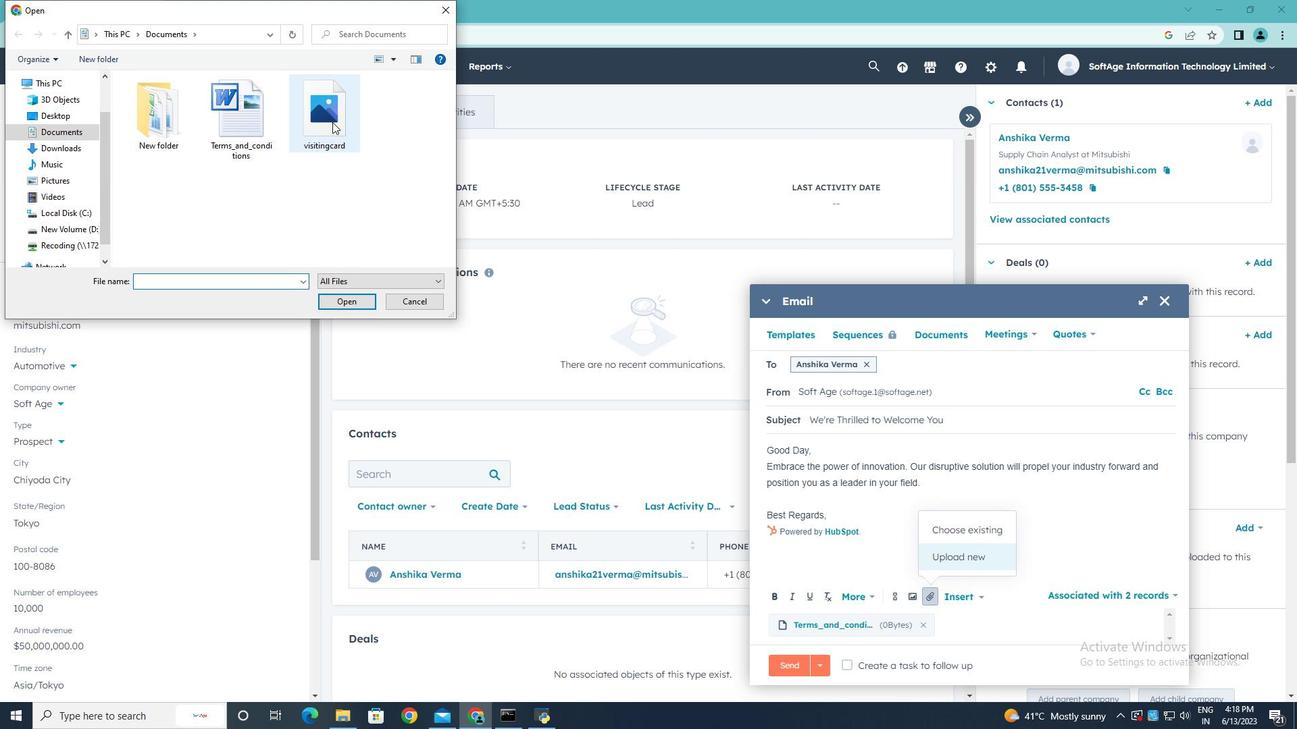 
Action: Mouse pressed left at (335, 125)
Screenshot: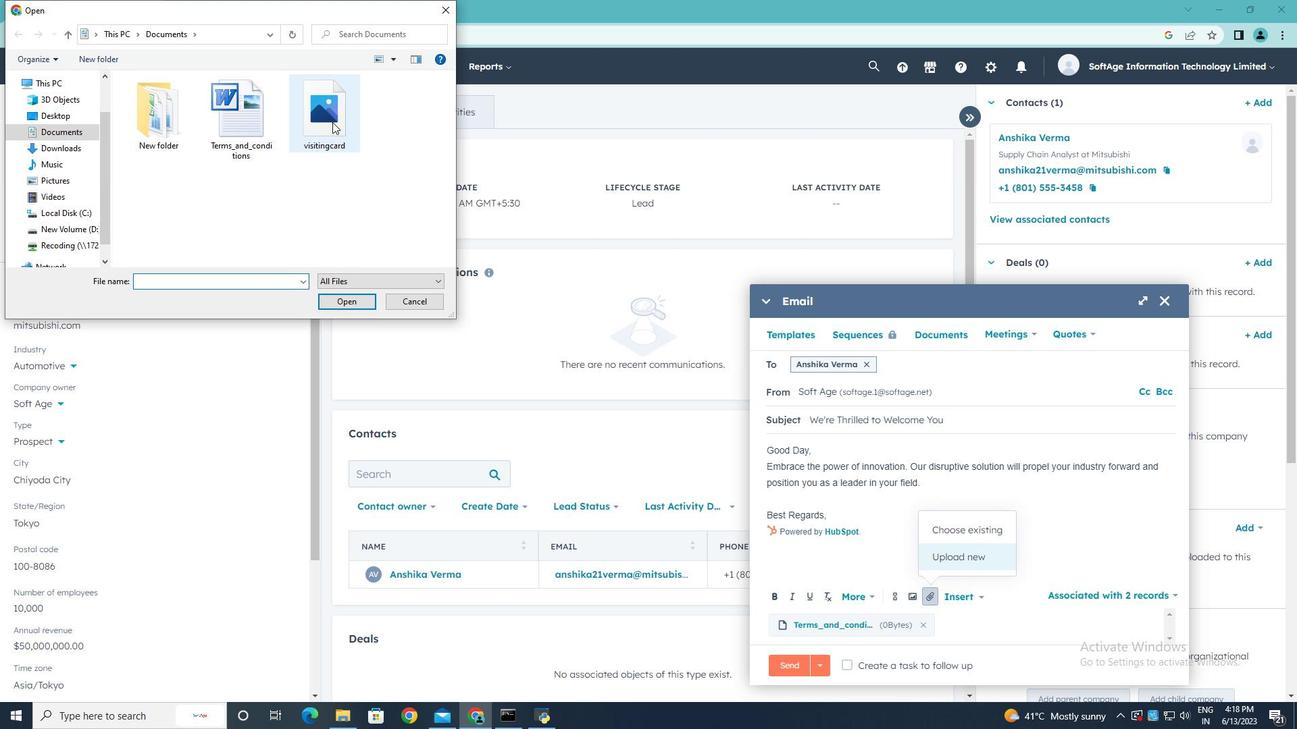 
Action: Mouse moved to (356, 304)
Screenshot: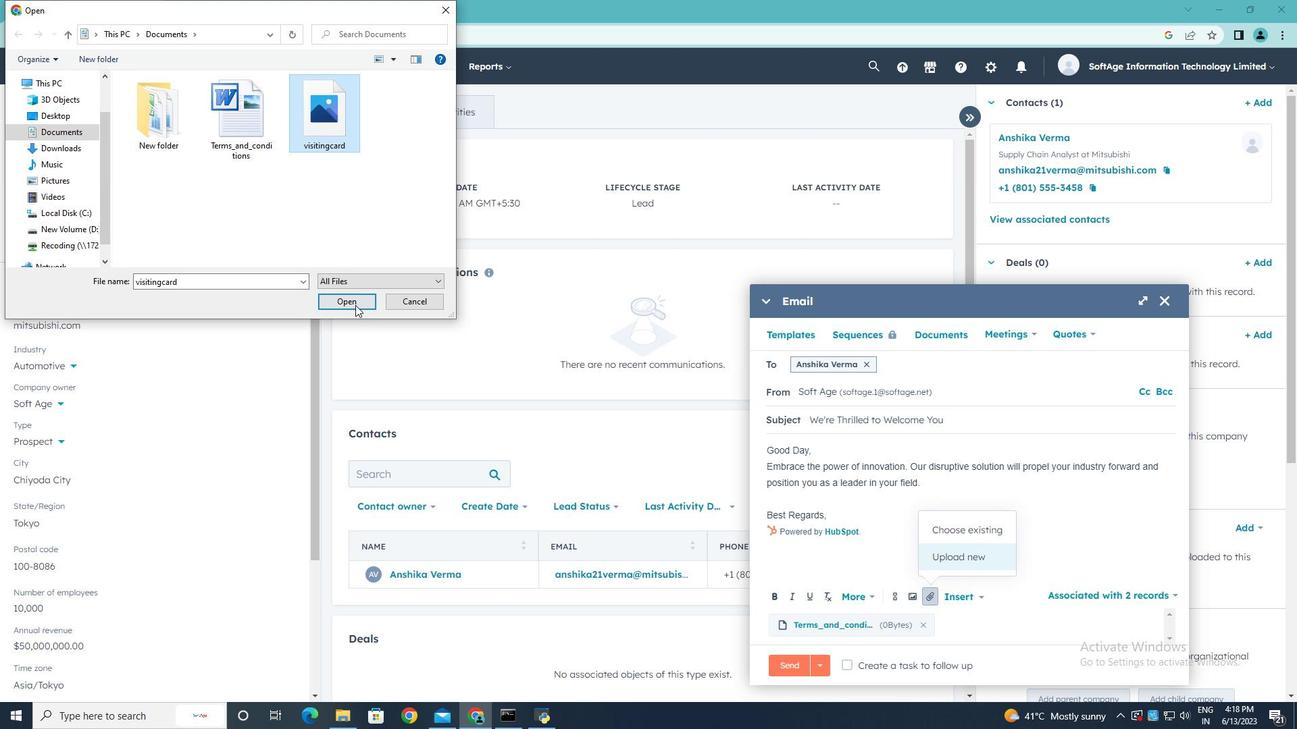 
Action: Mouse pressed left at (356, 304)
Screenshot: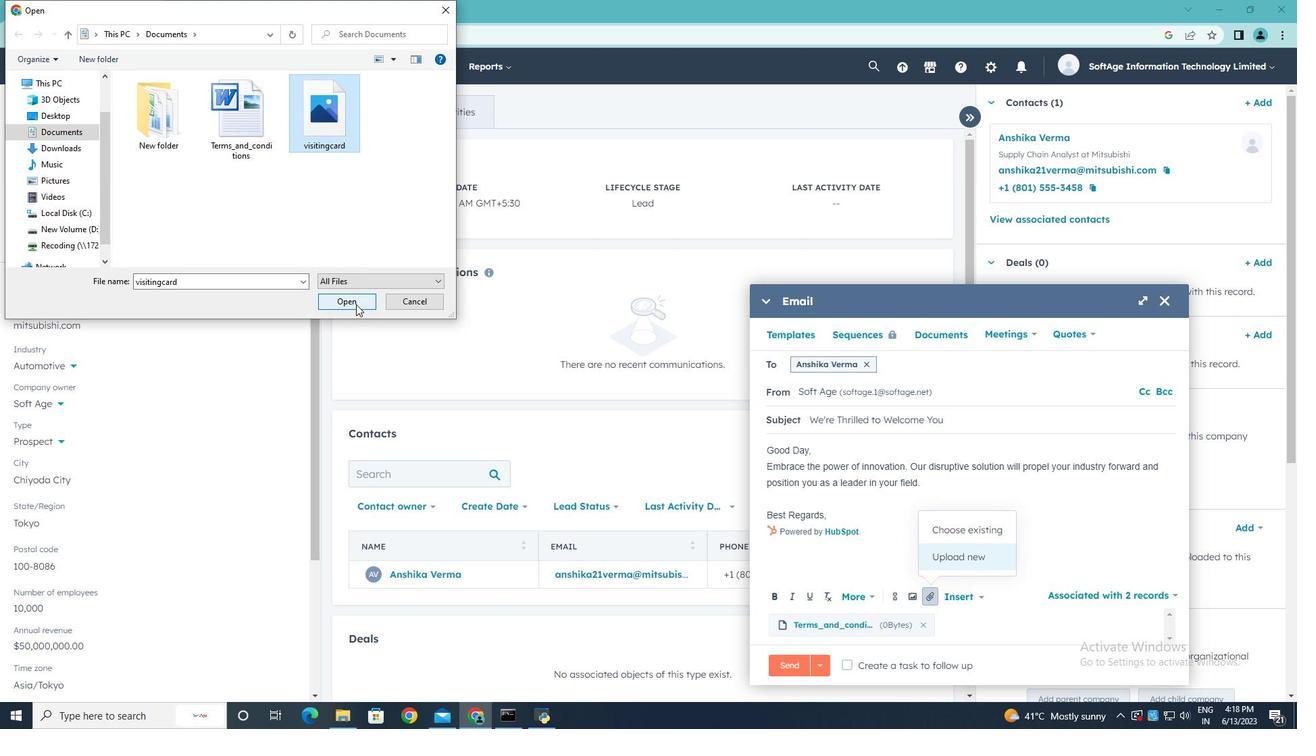 
Action: Mouse moved to (829, 515)
Screenshot: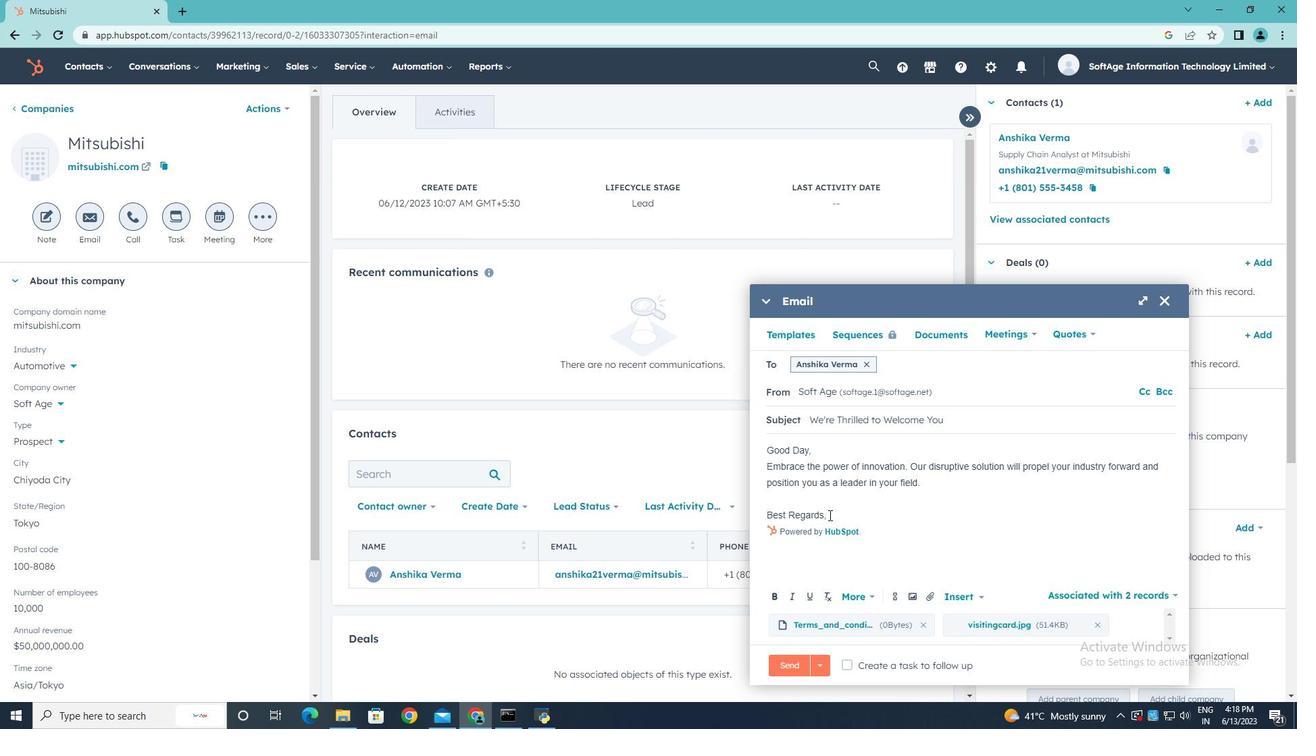 
Action: Mouse pressed left at (829, 515)
Screenshot: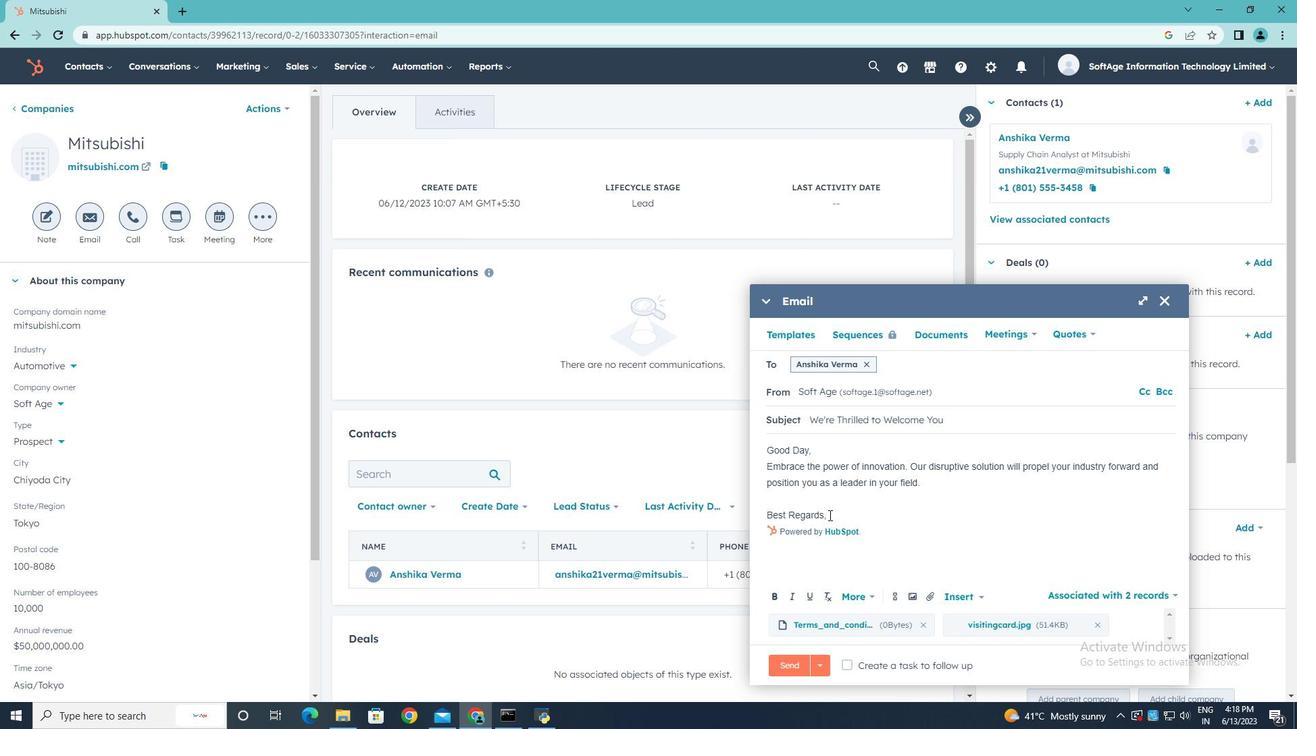 
Action: Mouse moved to (825, 511)
Screenshot: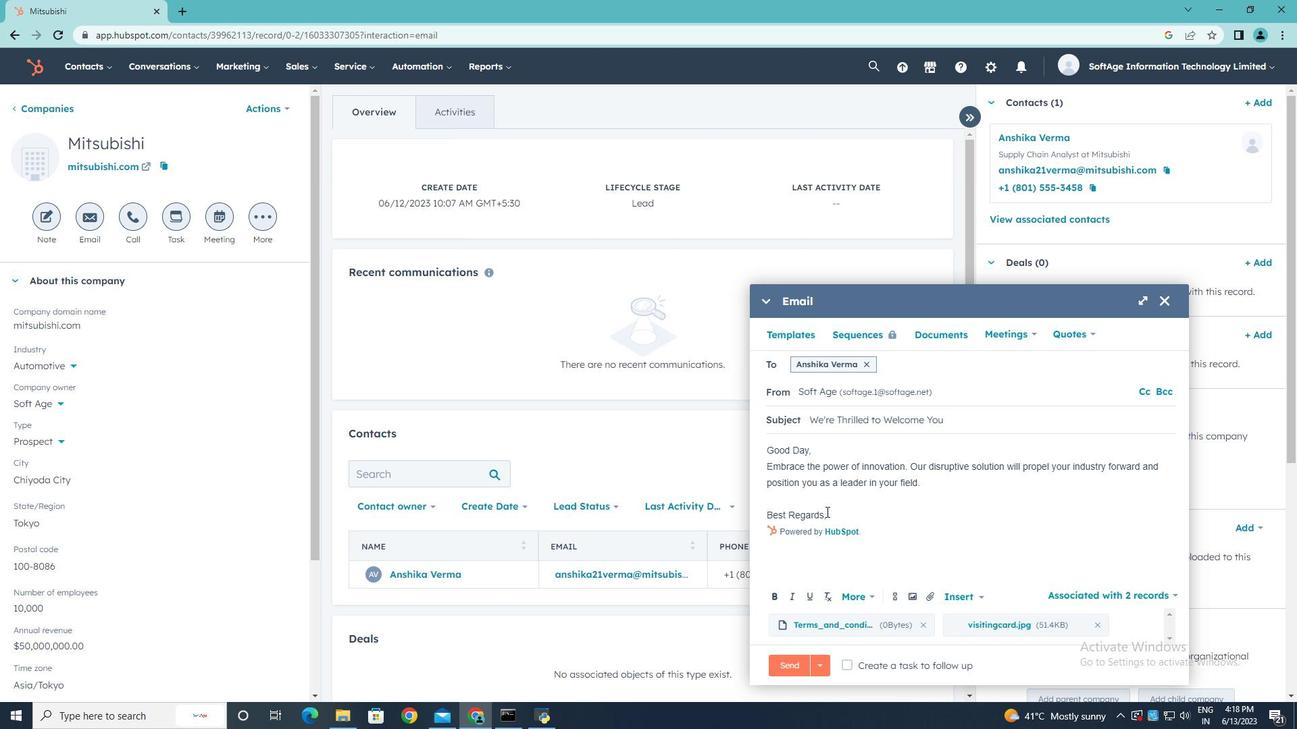 
Action: Key pressed <Key.enter>
Screenshot: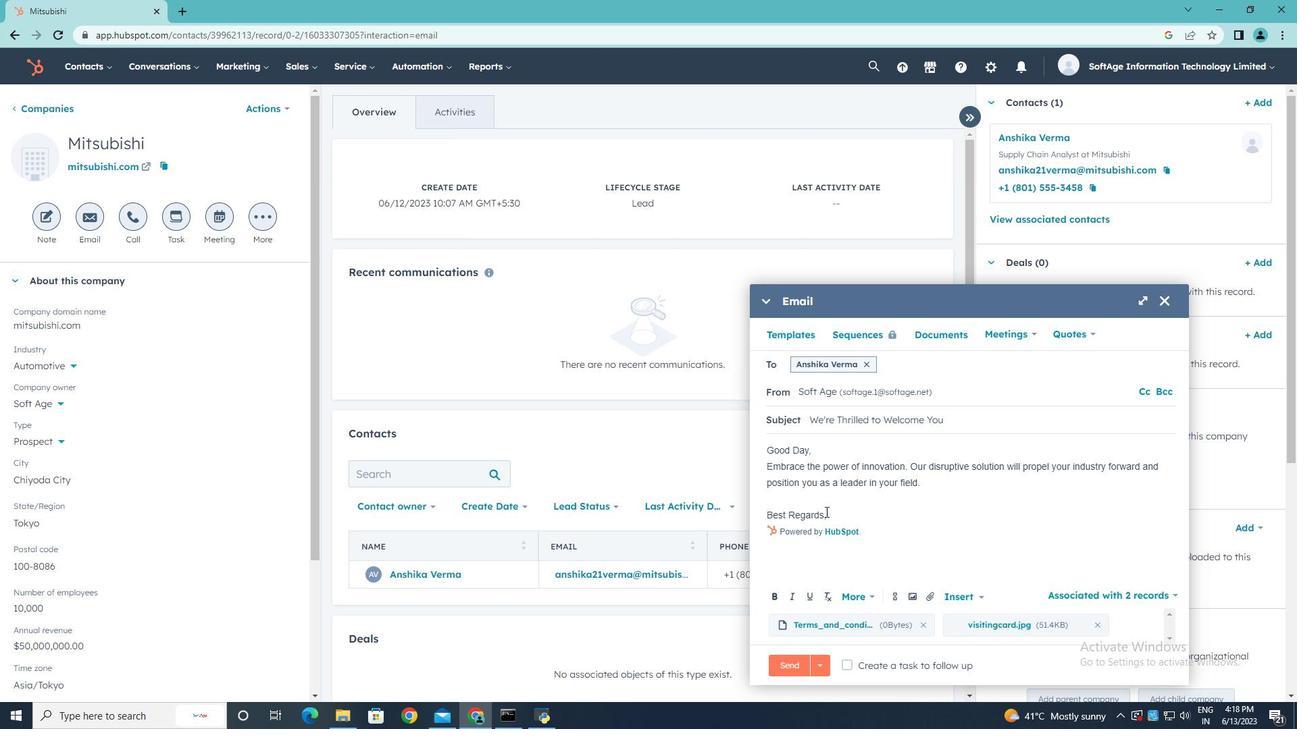 
Action: Mouse moved to (892, 593)
Screenshot: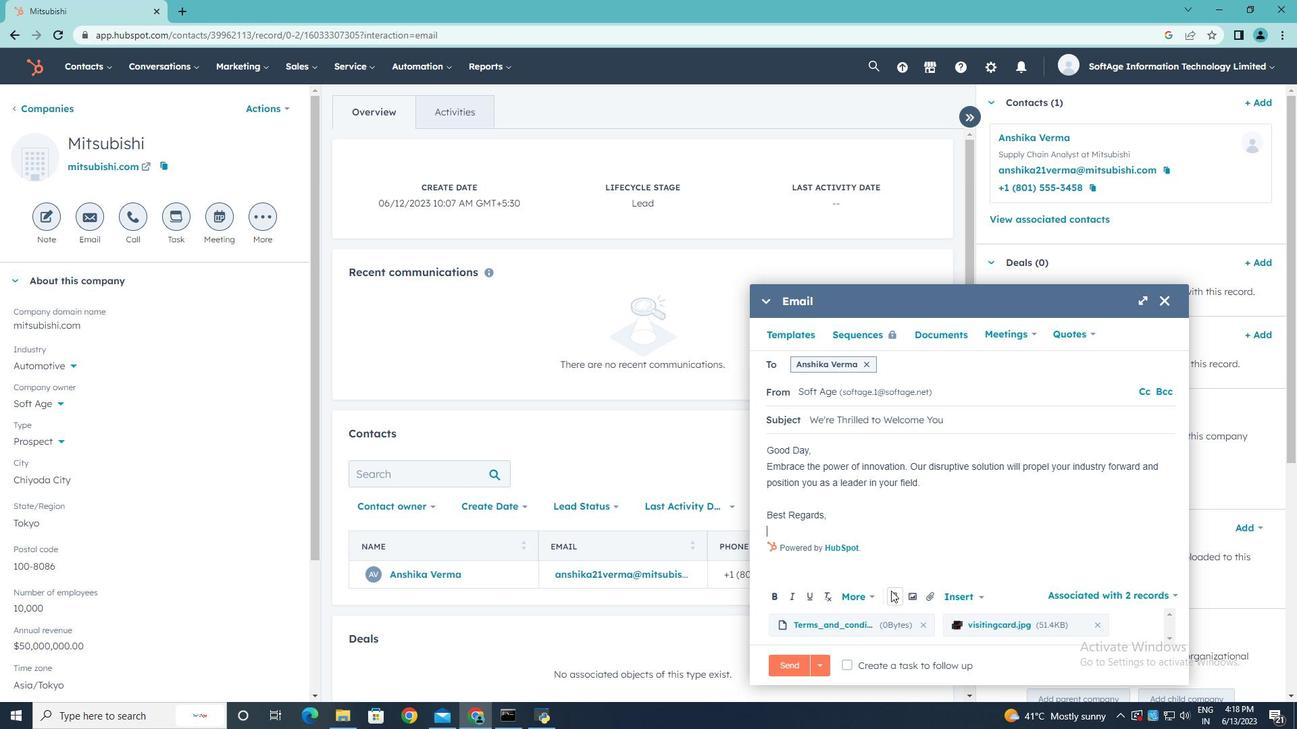 
Action: Mouse pressed left at (892, 593)
Screenshot: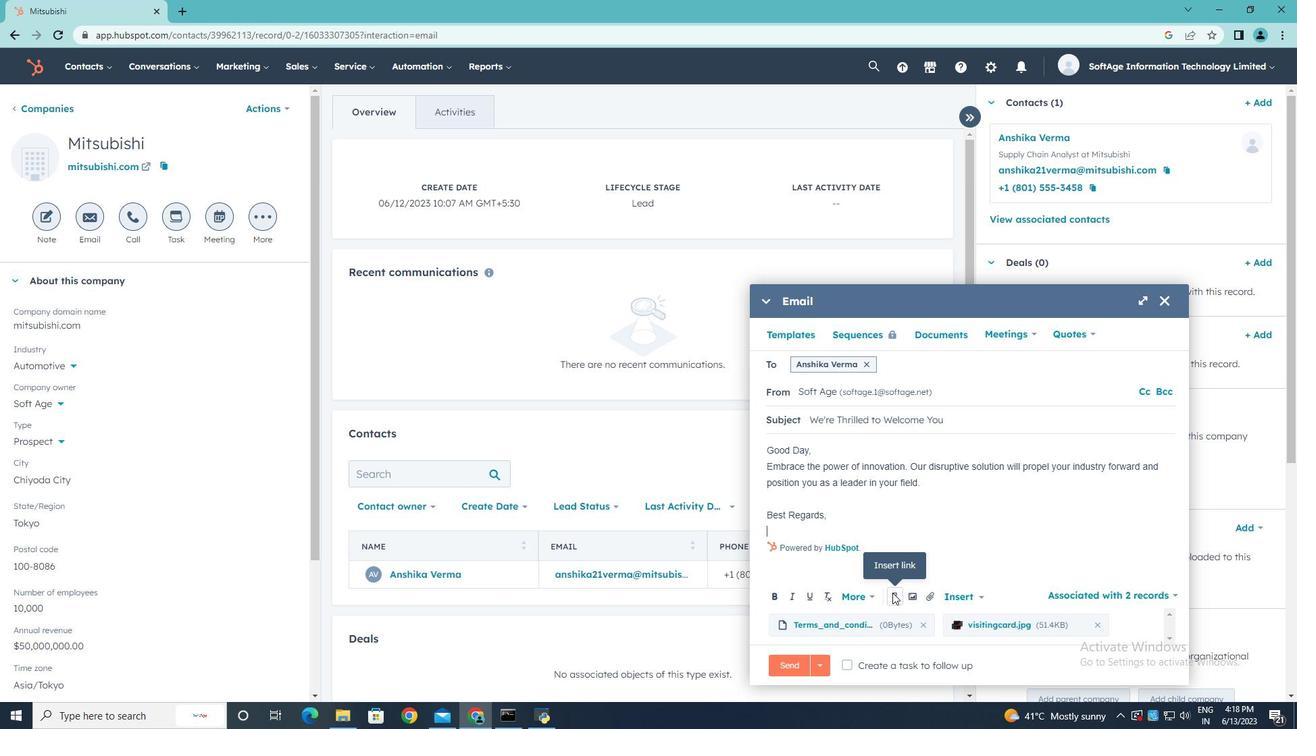 
Action: Mouse moved to (921, 449)
Screenshot: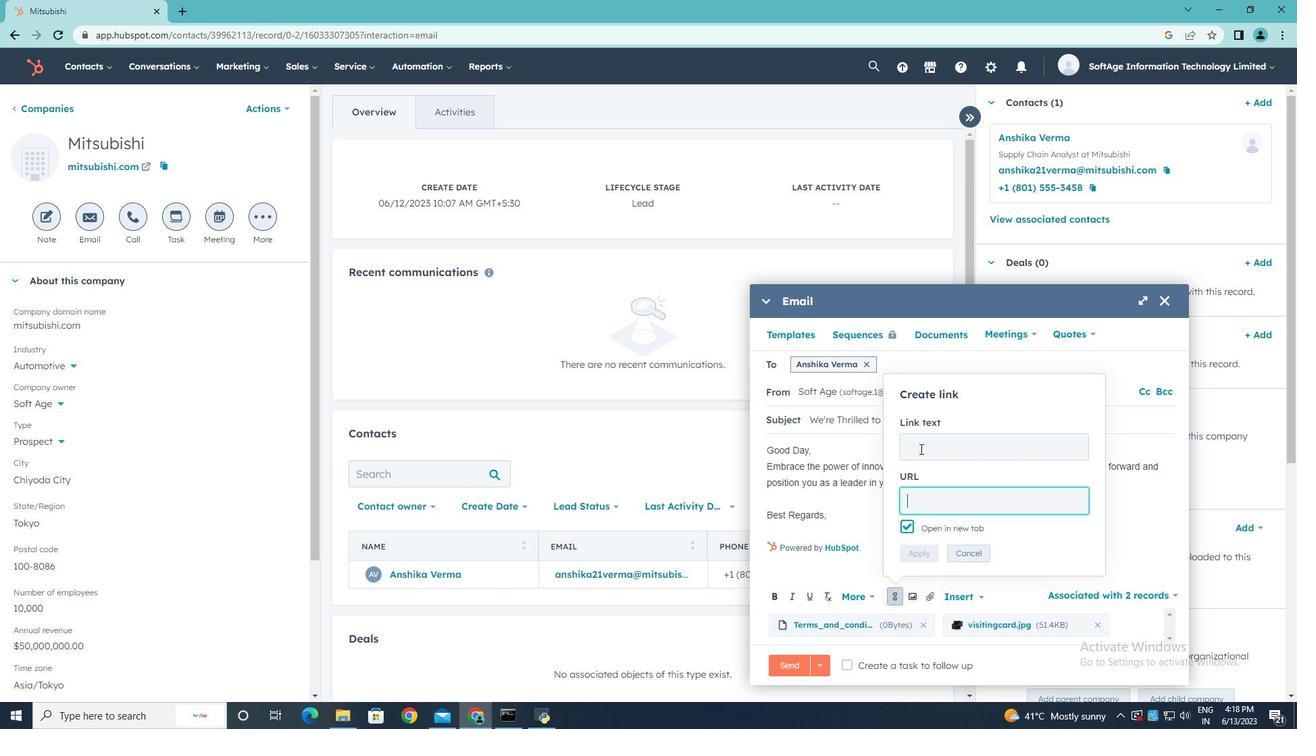 
Action: Mouse pressed left at (921, 449)
Screenshot: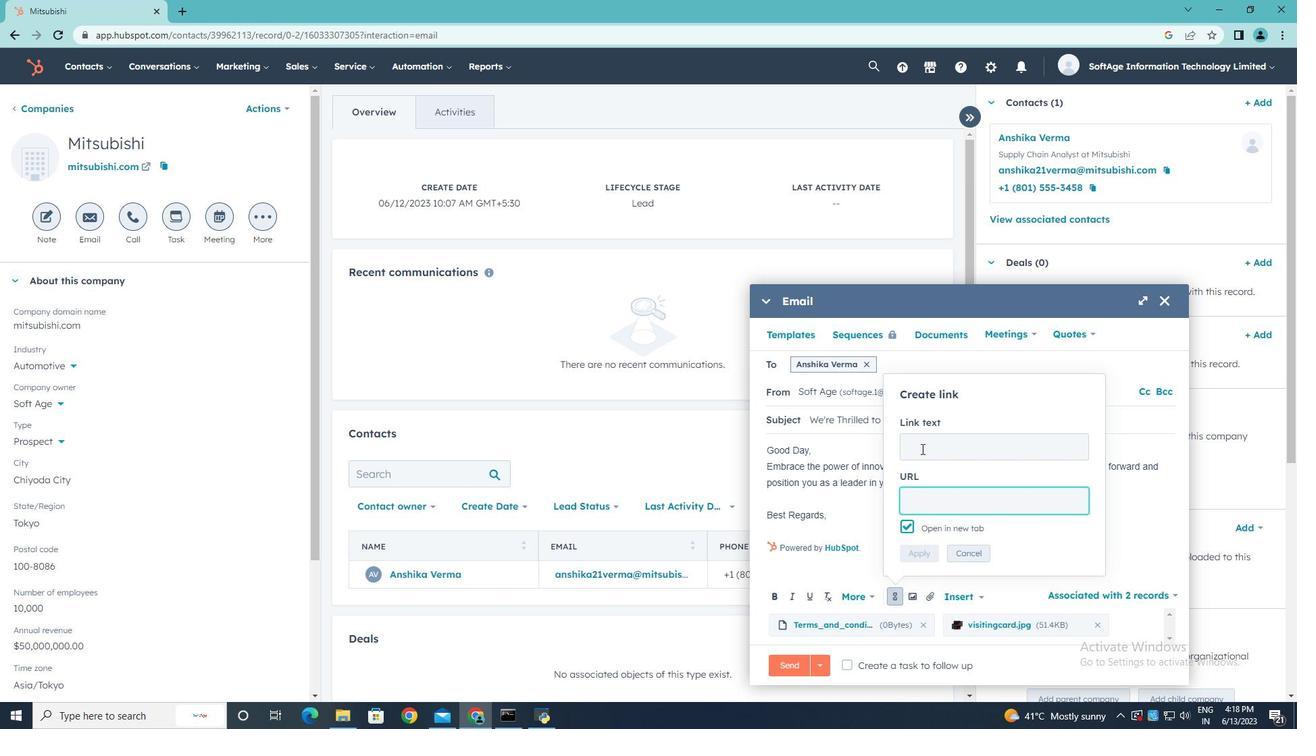 
Action: Mouse moved to (925, 431)
Screenshot: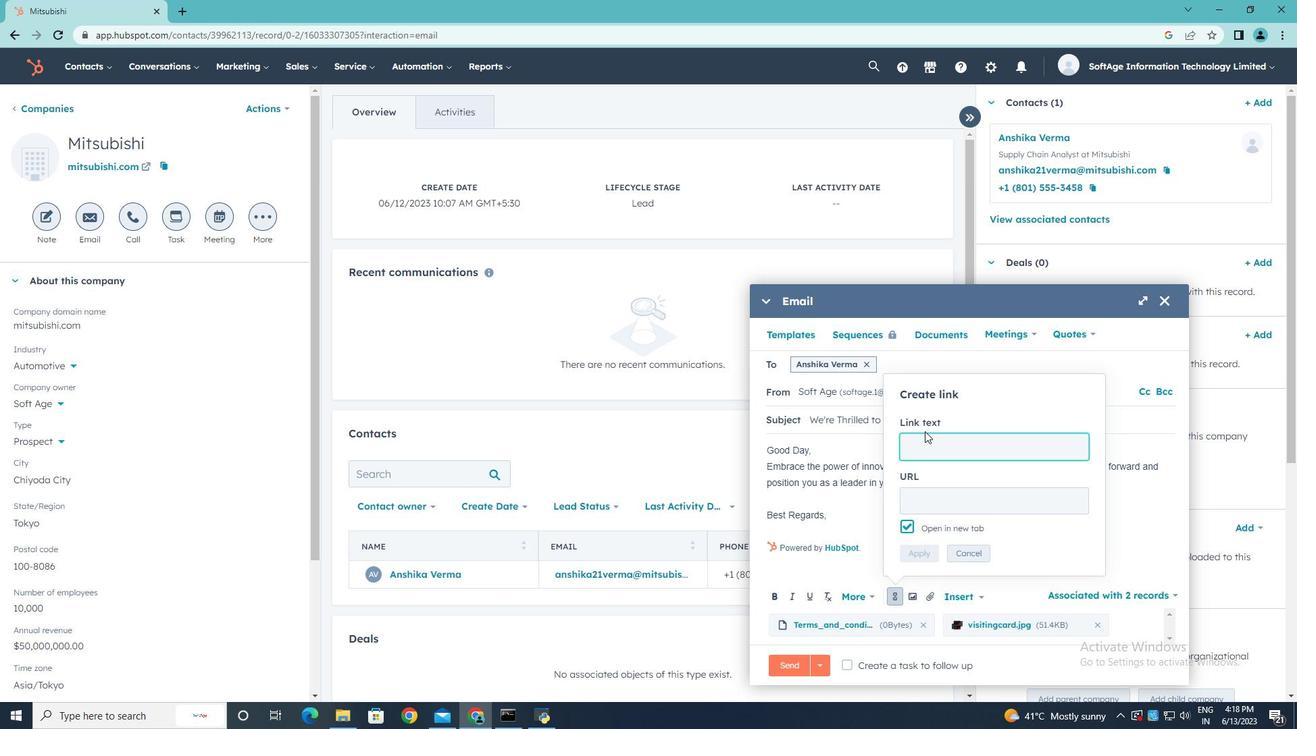 
Action: Key pressed <Key.shift><Key.shift><Key.shift><Key.shift><Key.shift><Key.shift>Twitter
Screenshot: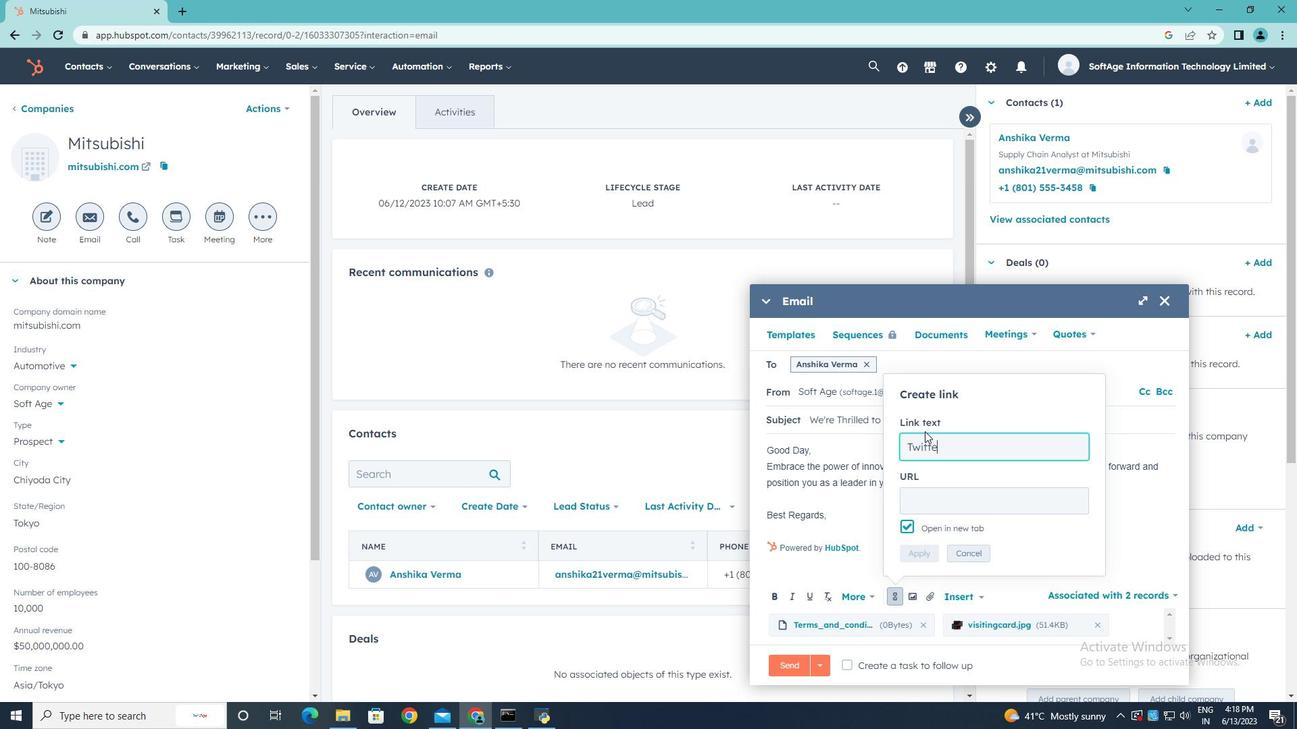 
Action: Mouse moved to (922, 506)
Screenshot: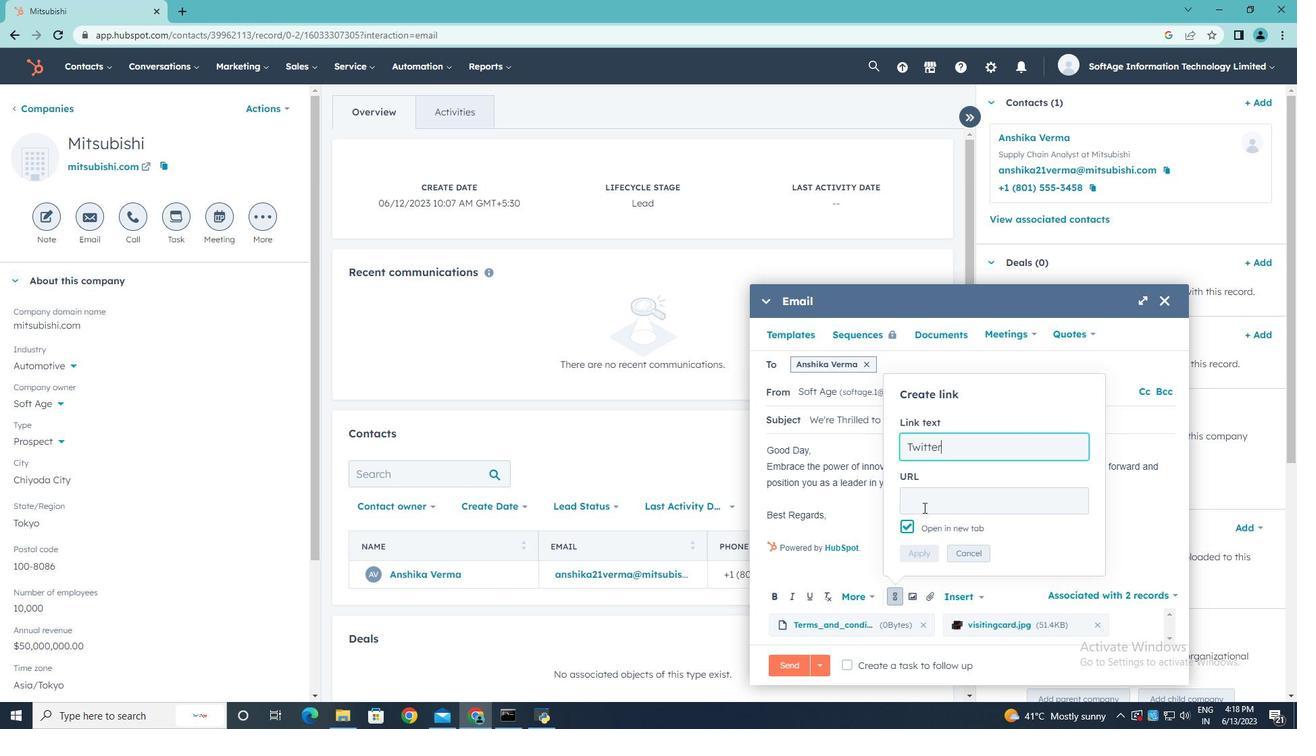 
Action: Mouse pressed left at (922, 506)
Screenshot: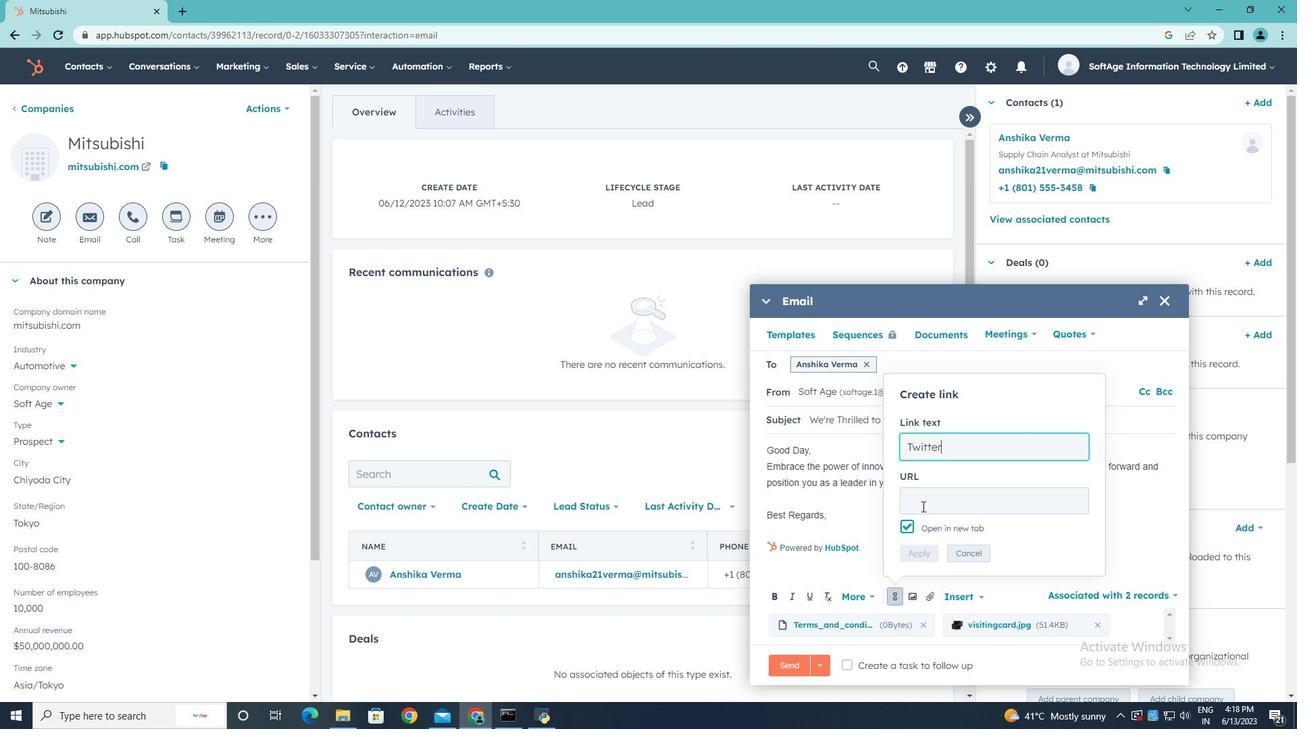 
Action: Mouse moved to (519, 268)
Screenshot: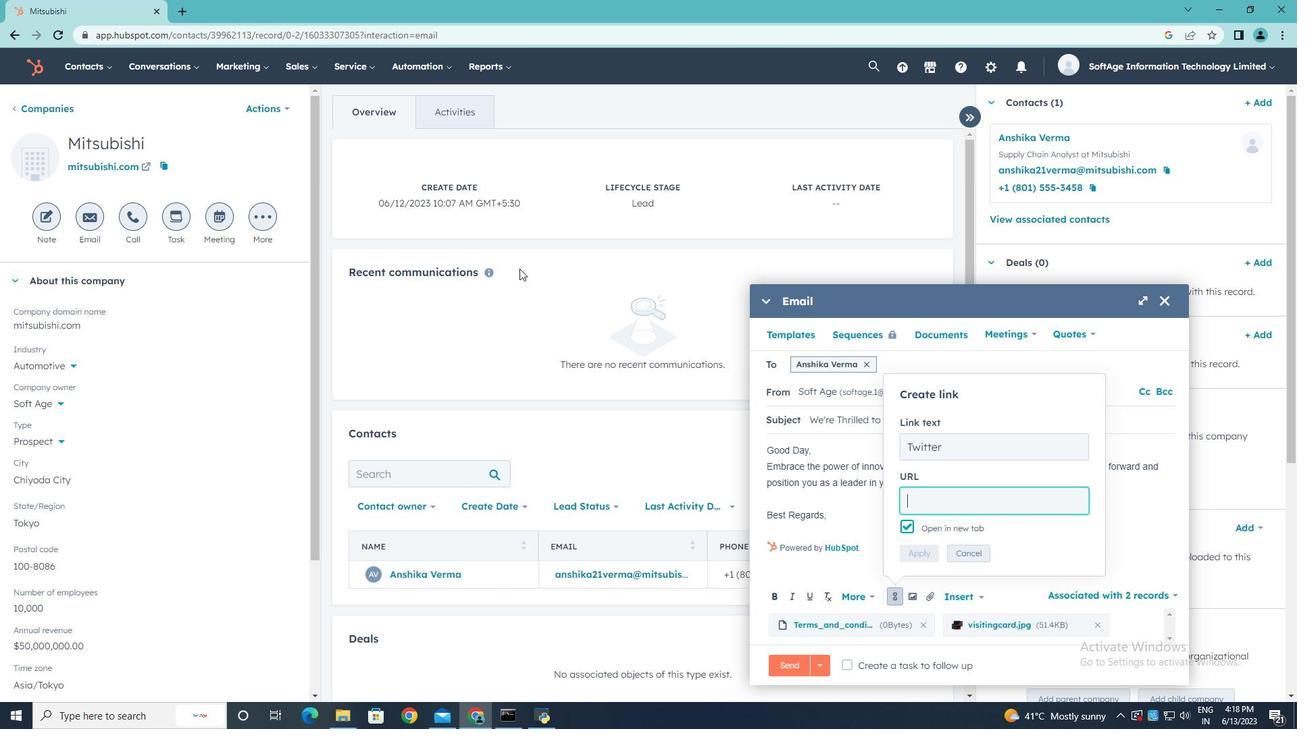 
Action: Key pressed te<Key.backspace>witter.com
Screenshot: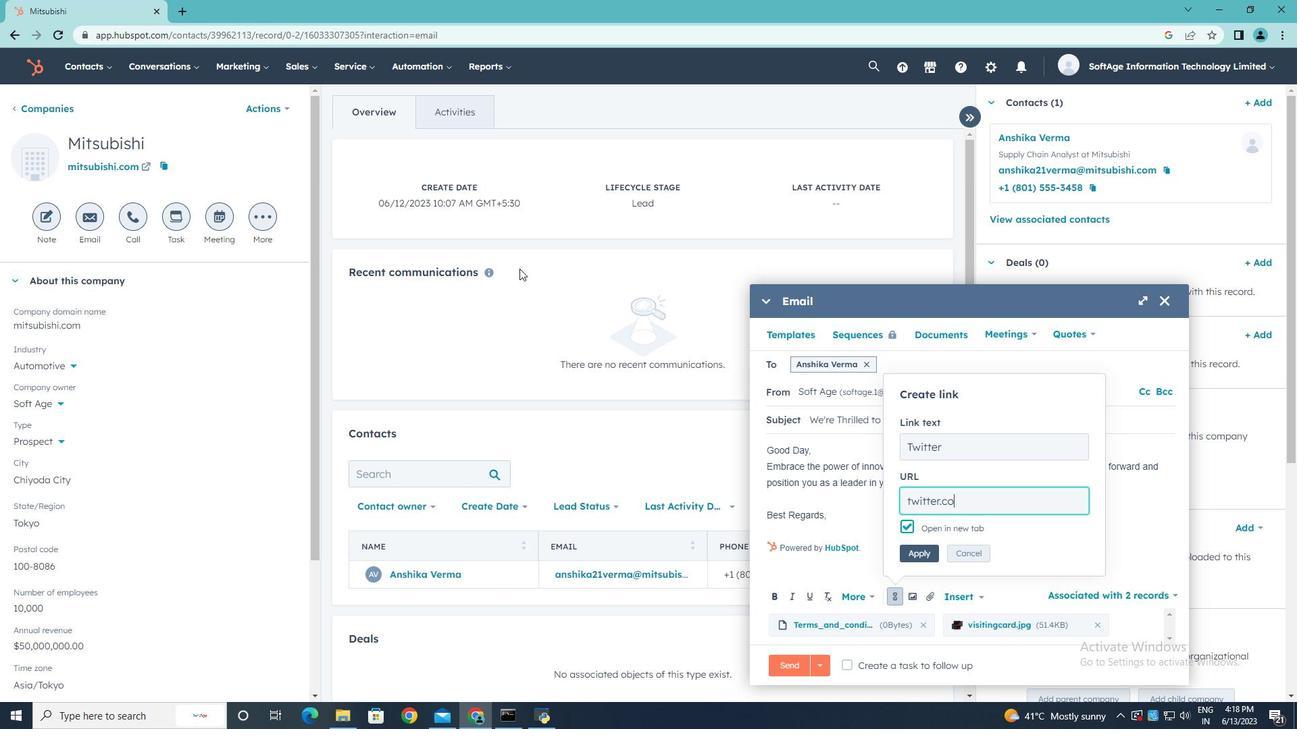
Action: Mouse moved to (908, 559)
Screenshot: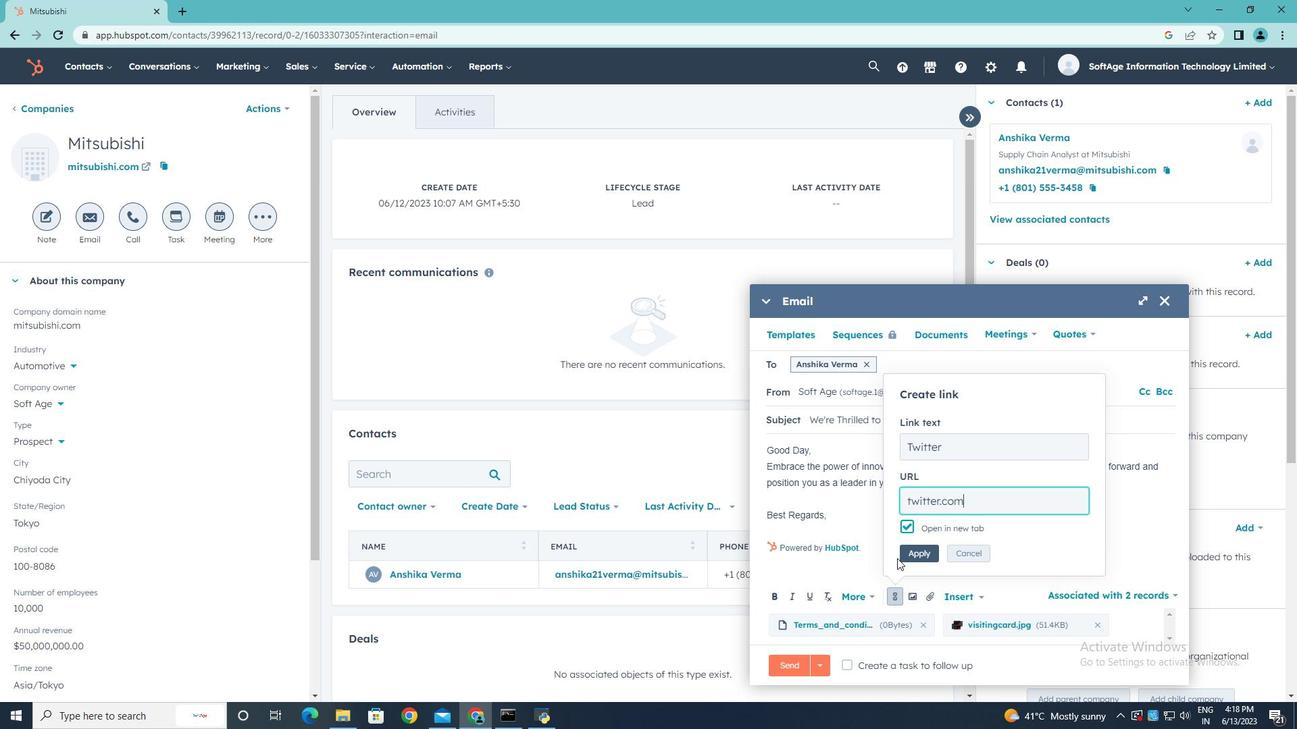 
Action: Mouse pressed left at (908, 559)
Screenshot: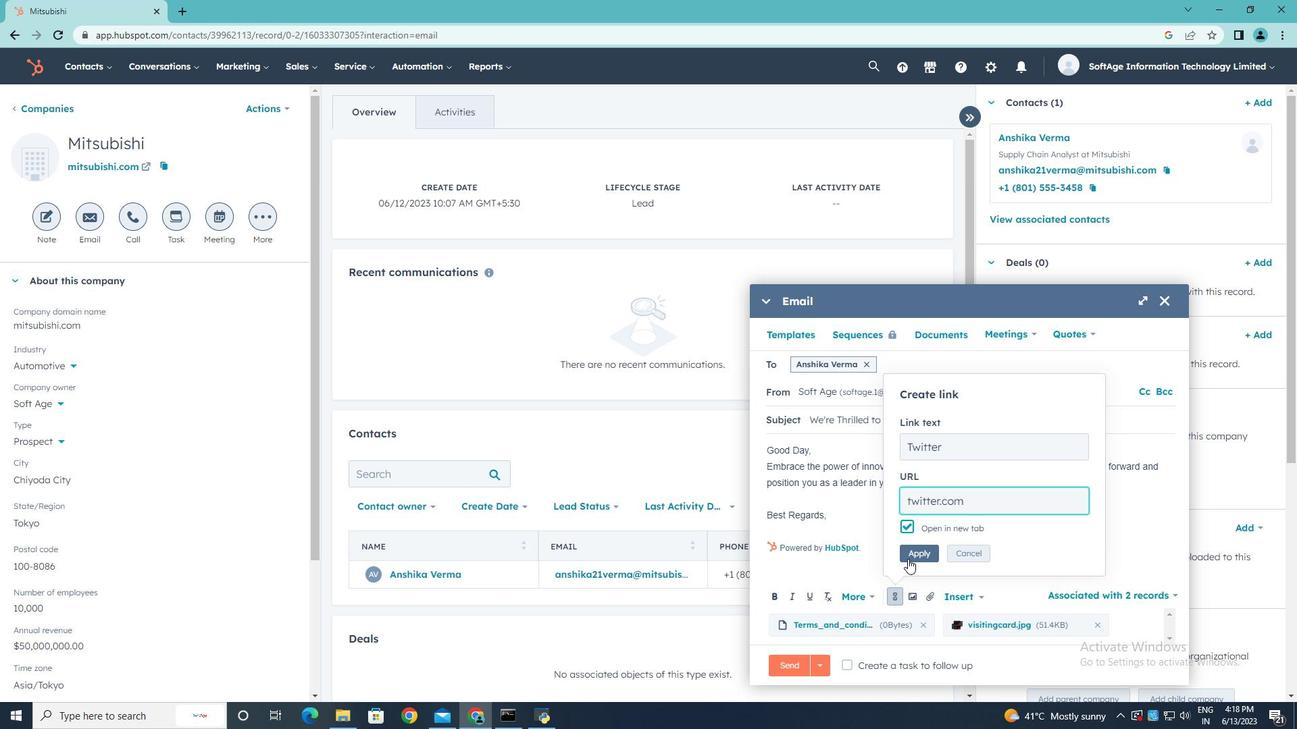 
Action: Mouse moved to (851, 663)
Screenshot: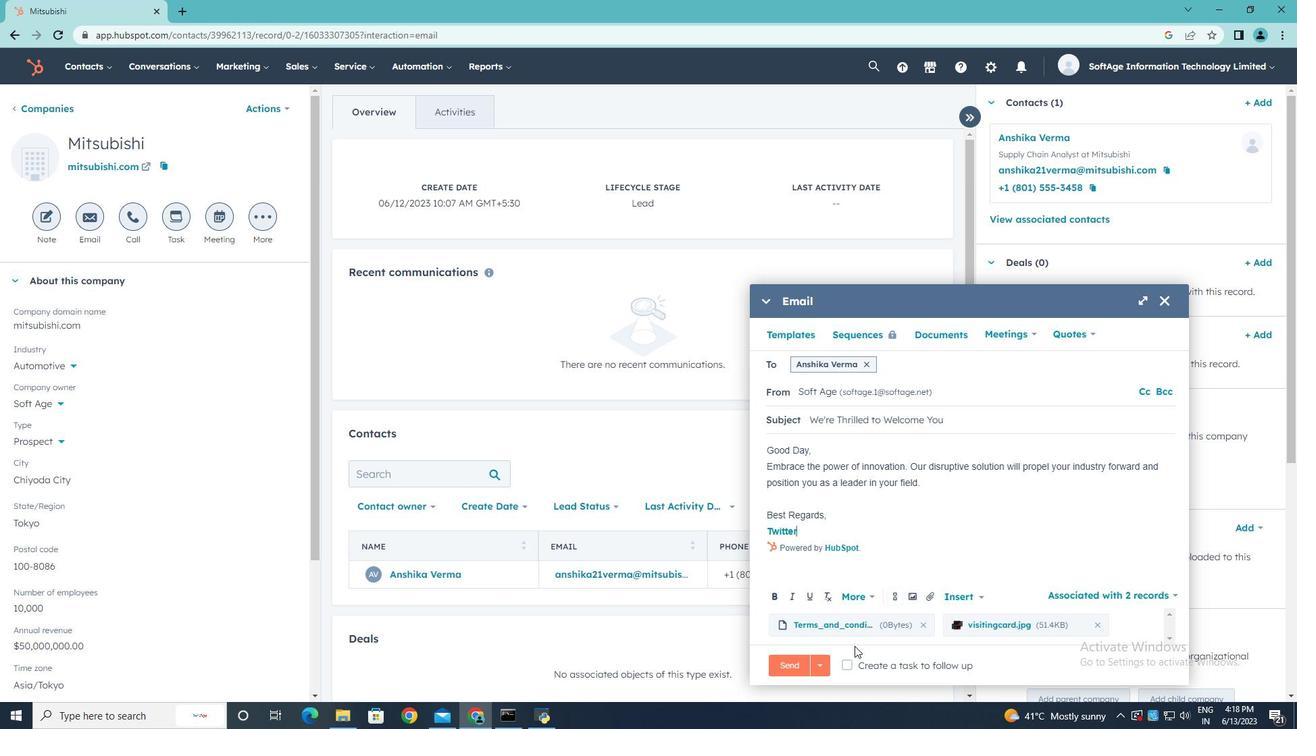 
Action: Mouse pressed left at (851, 663)
Screenshot: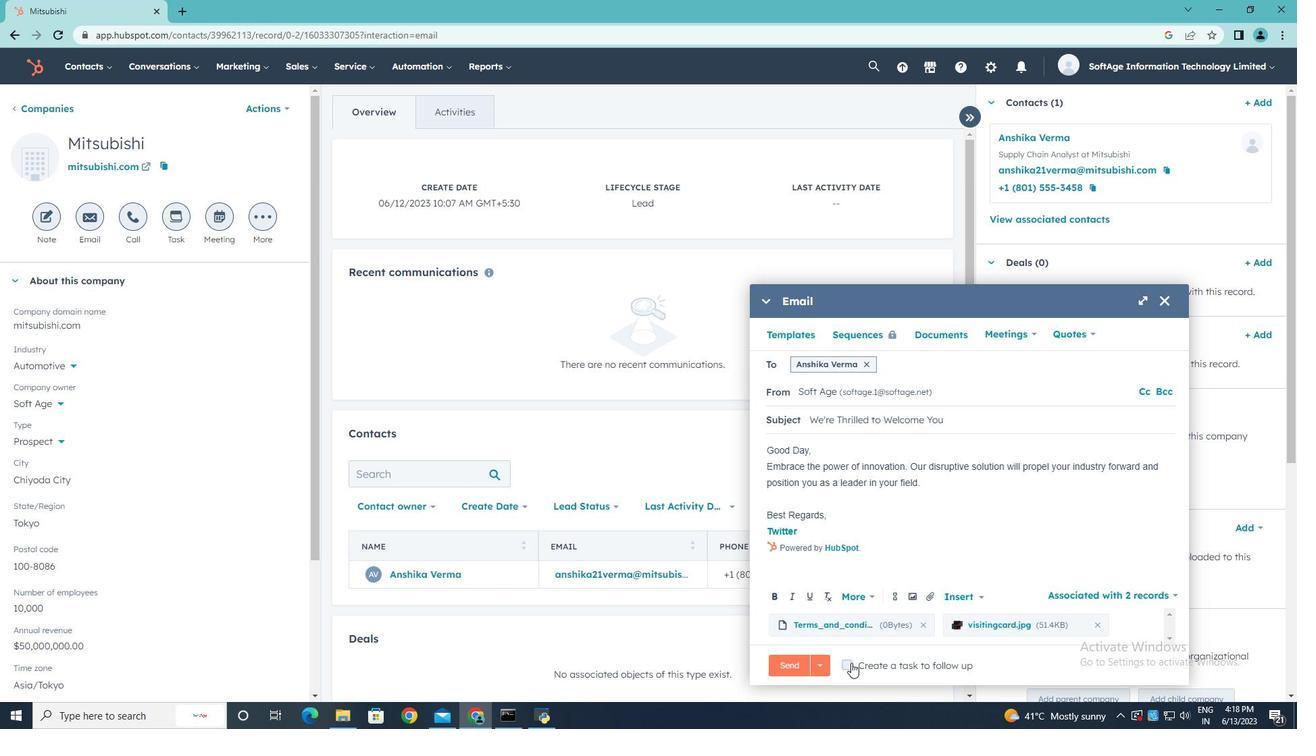 
Action: Mouse moved to (1091, 666)
Screenshot: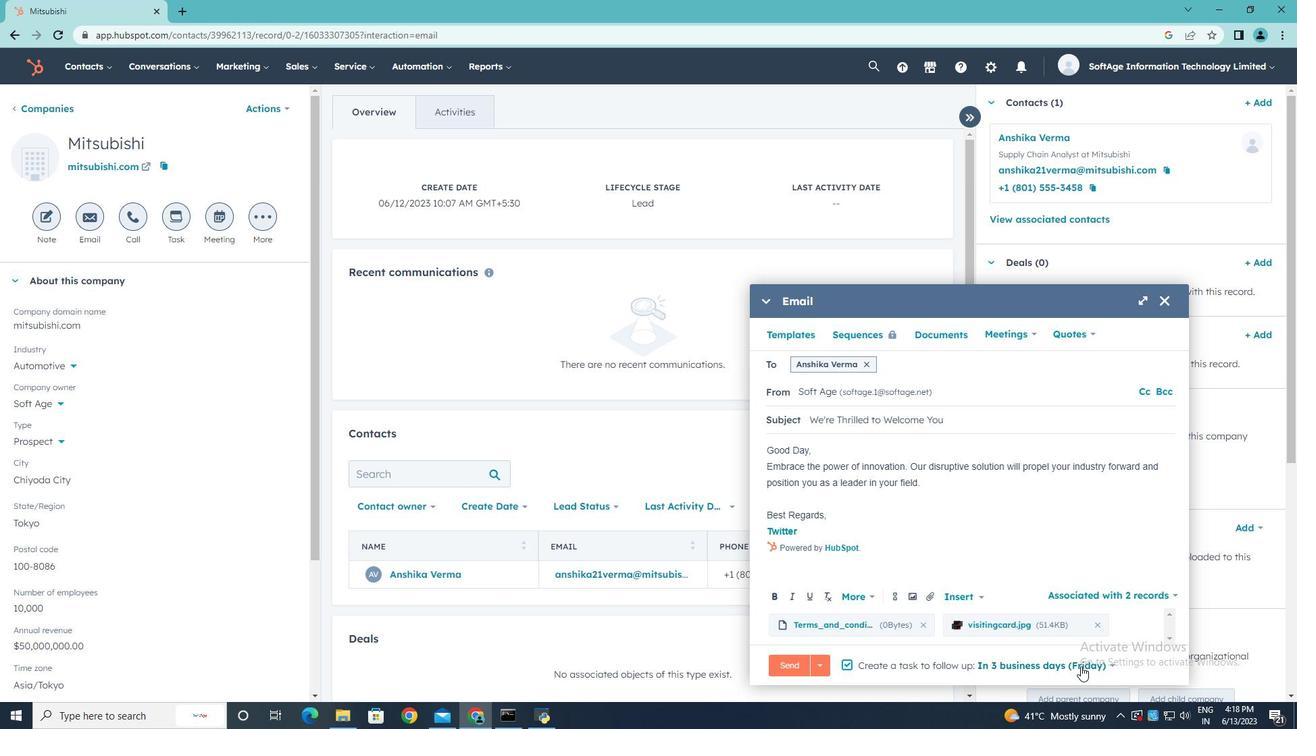 
Action: Mouse pressed left at (1091, 666)
Screenshot: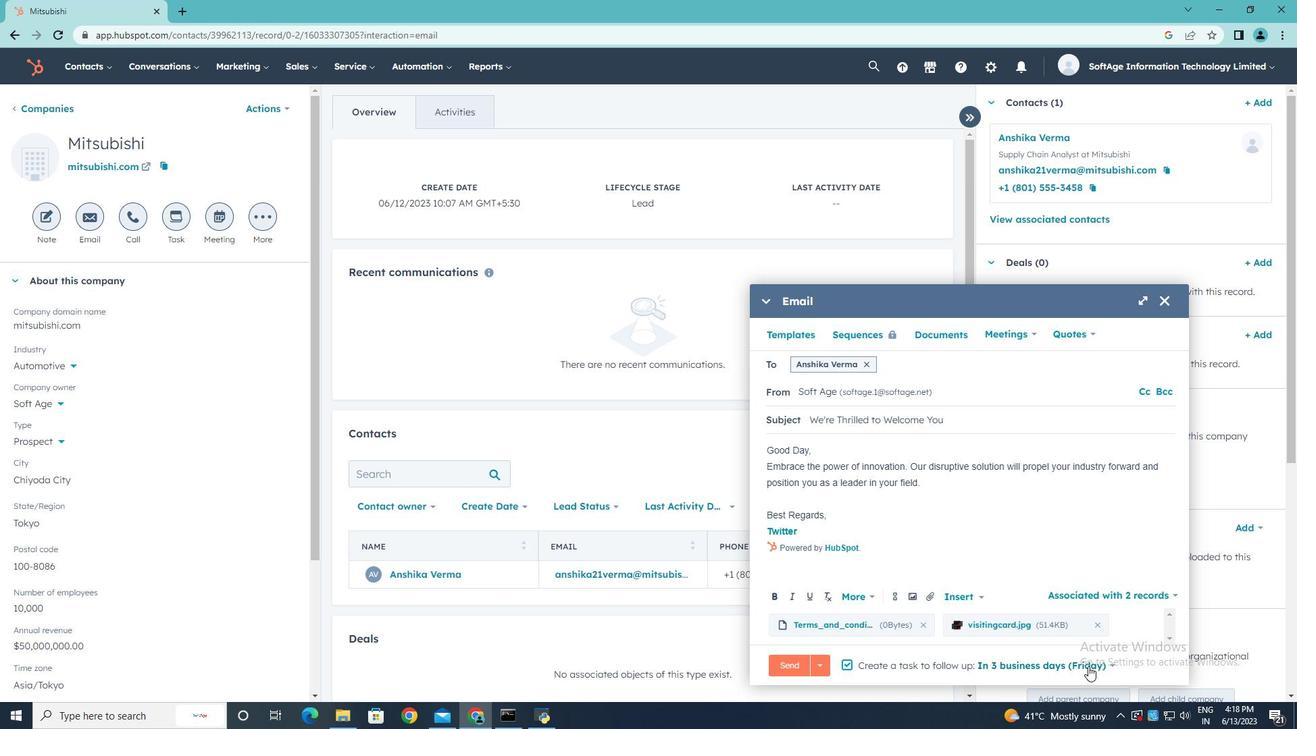 
Action: Mouse moved to (1086, 581)
Screenshot: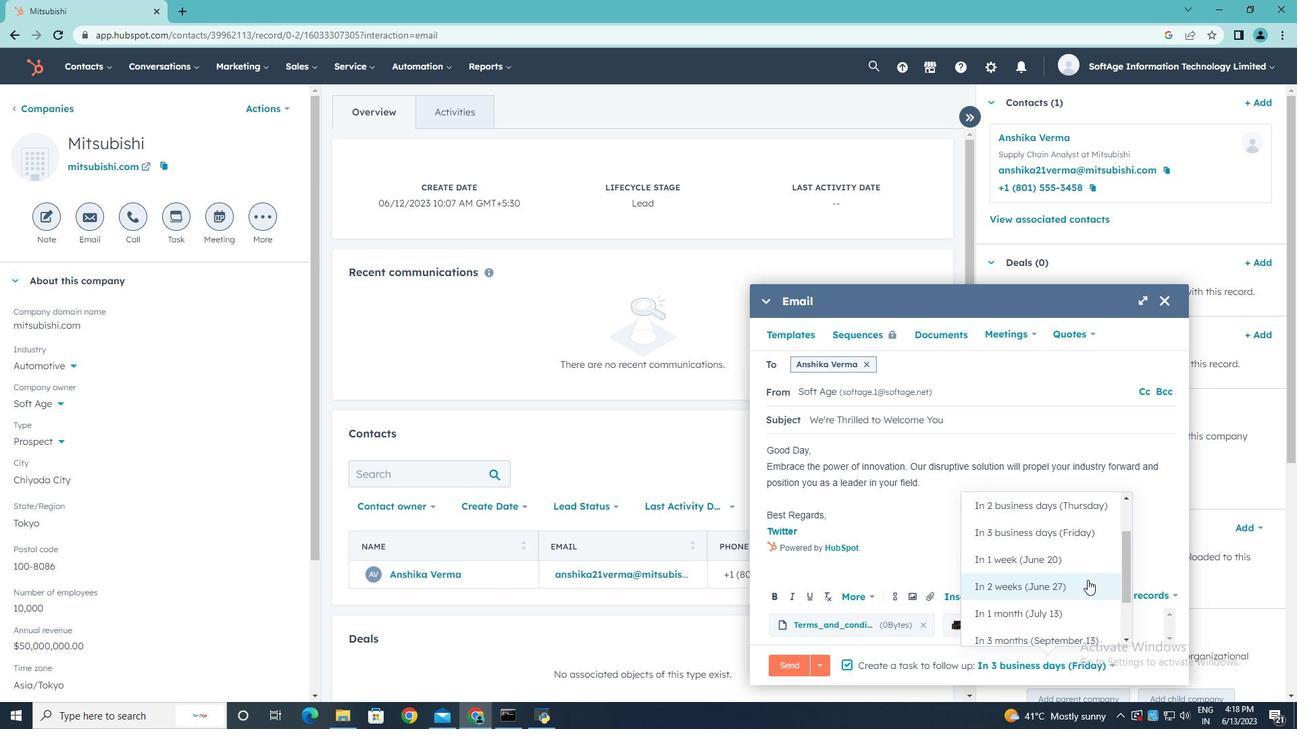 
Action: Mouse pressed left at (1086, 581)
Screenshot: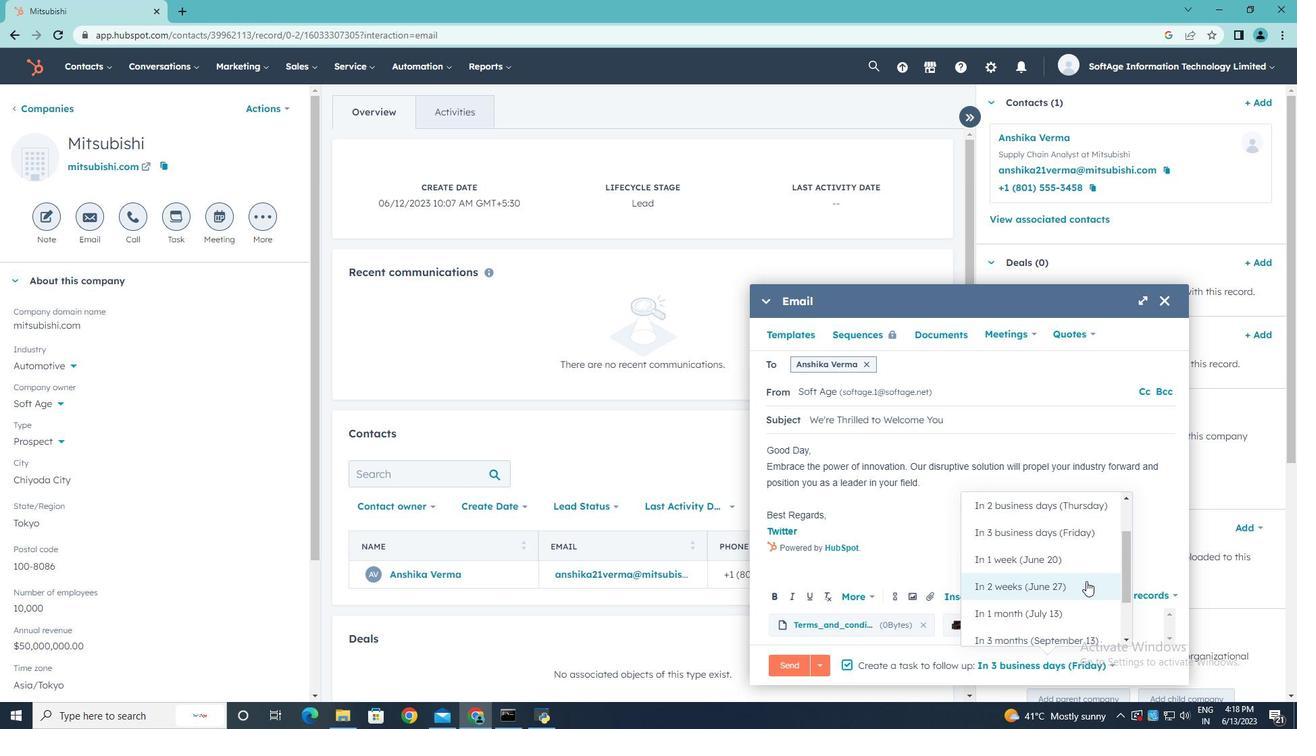 
Action: Mouse moved to (795, 666)
Screenshot: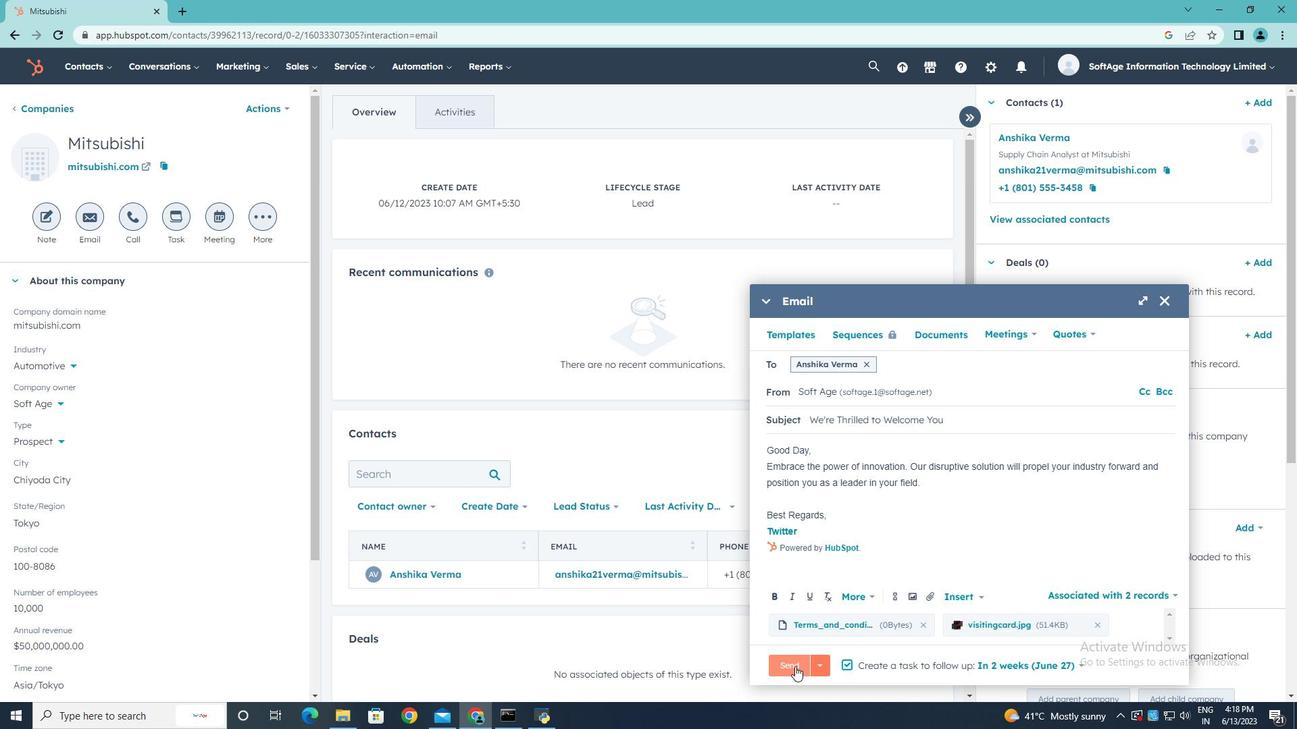 
Action: Mouse pressed left at (795, 666)
Screenshot: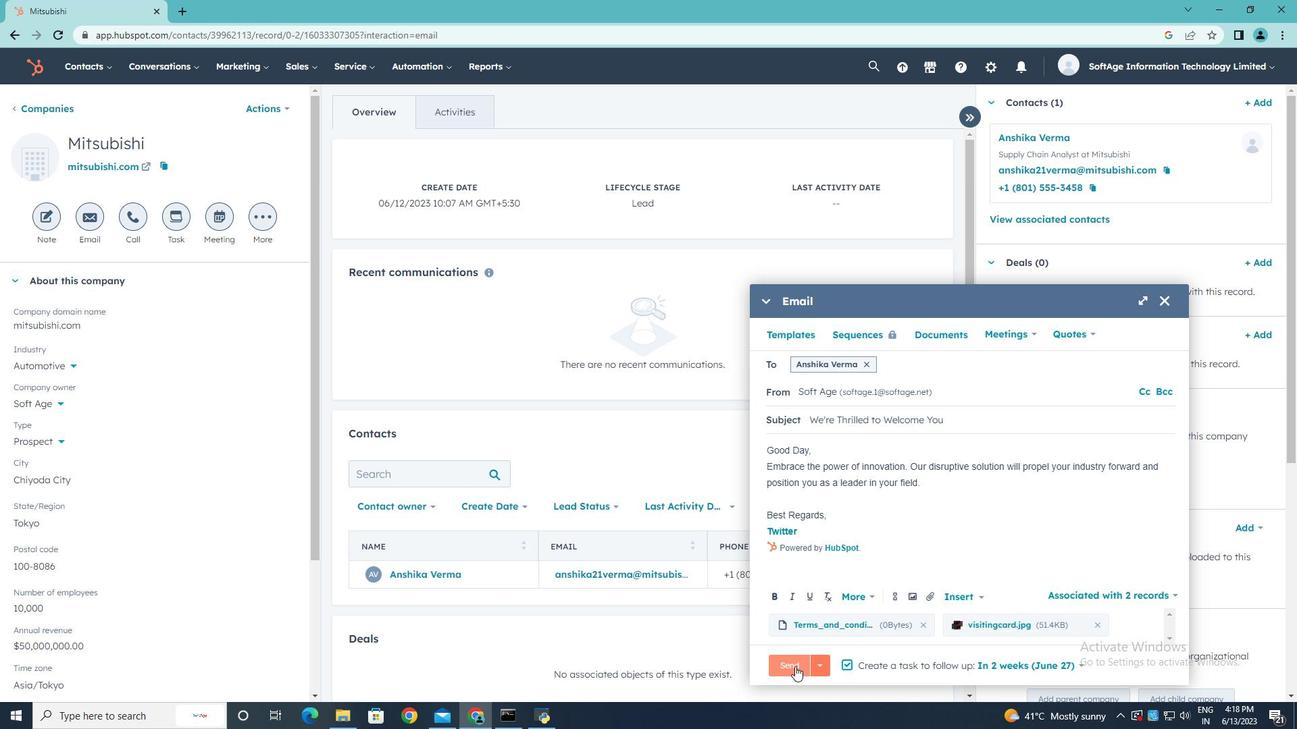
Action: Mouse moved to (784, 660)
Screenshot: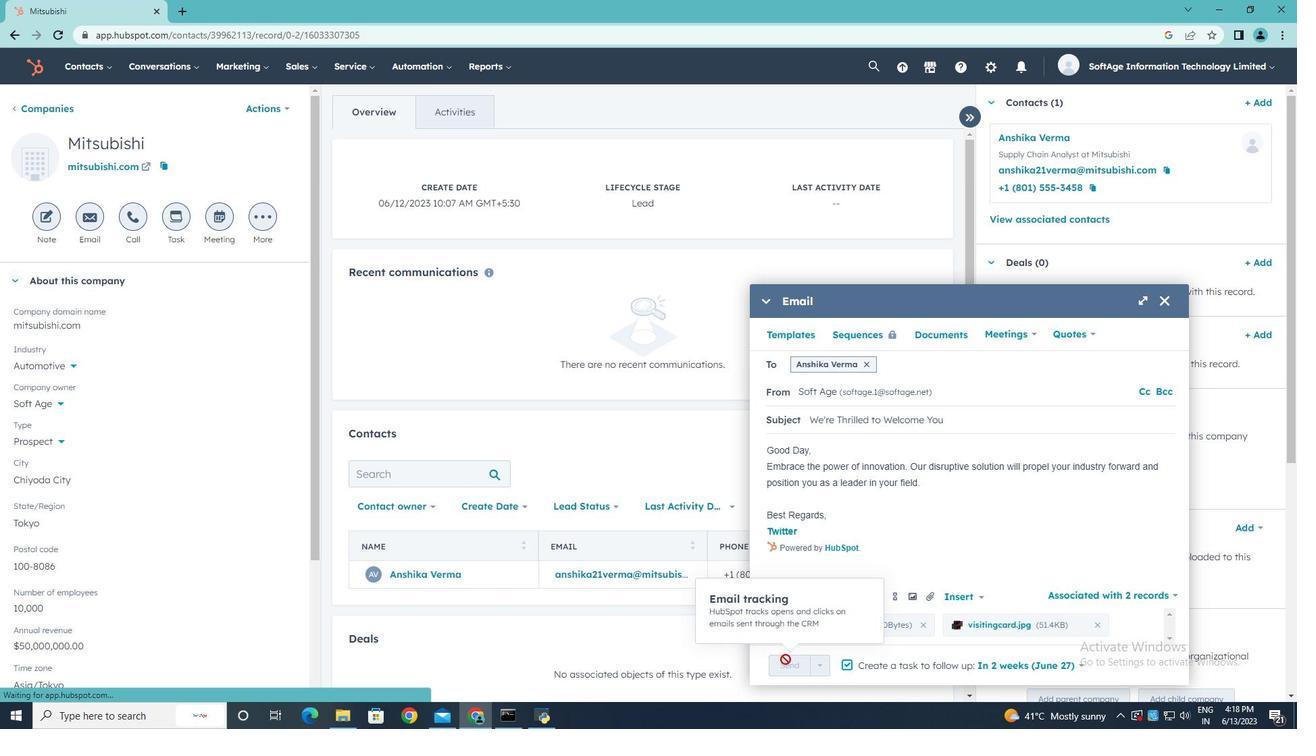 
